 Task: Search one way flight ticket for 1 adult, 1 child, 1 infant in seat in premium economy from Santa Barbara: Santa Barbara Municipal Airport (santa Barbara Airport) to Sheridan: Sheridan County Airport on 8-6-2023. Choice of flights is American. Number of bags: 6 checked bags. Price is upto 110000. Outbound departure time preference is 11:45.
Action: Mouse moved to (233, 308)
Screenshot: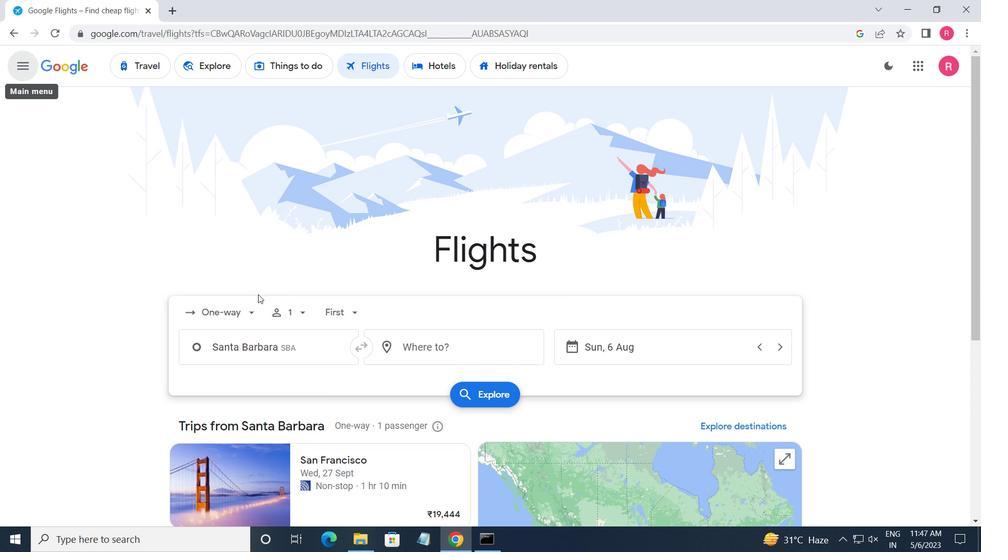 
Action: Mouse pressed left at (233, 308)
Screenshot: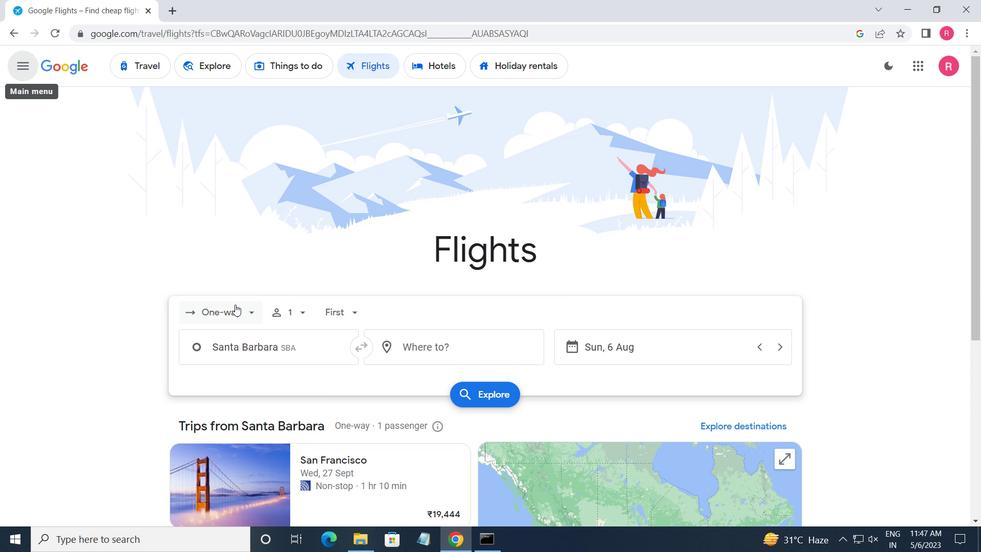 
Action: Mouse moved to (235, 368)
Screenshot: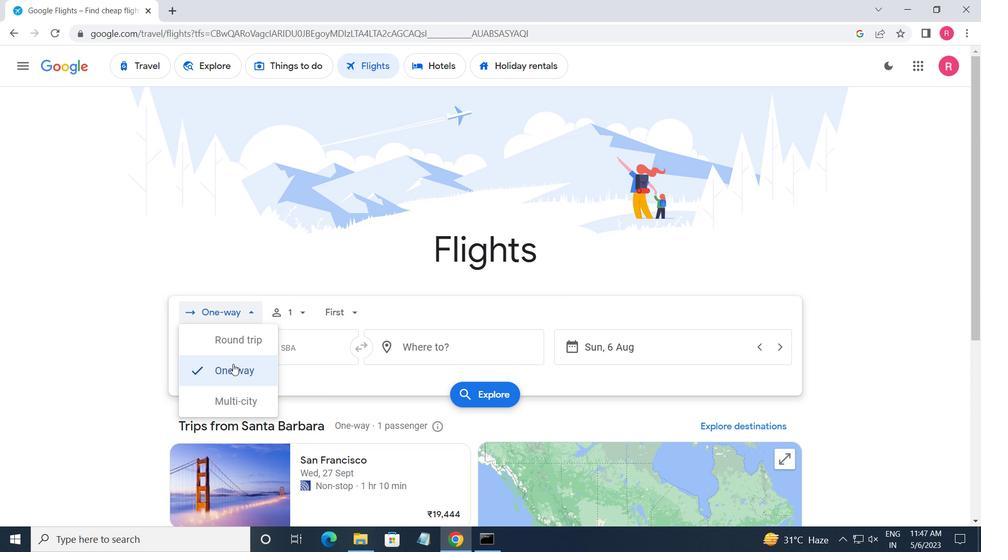 
Action: Mouse pressed left at (235, 368)
Screenshot: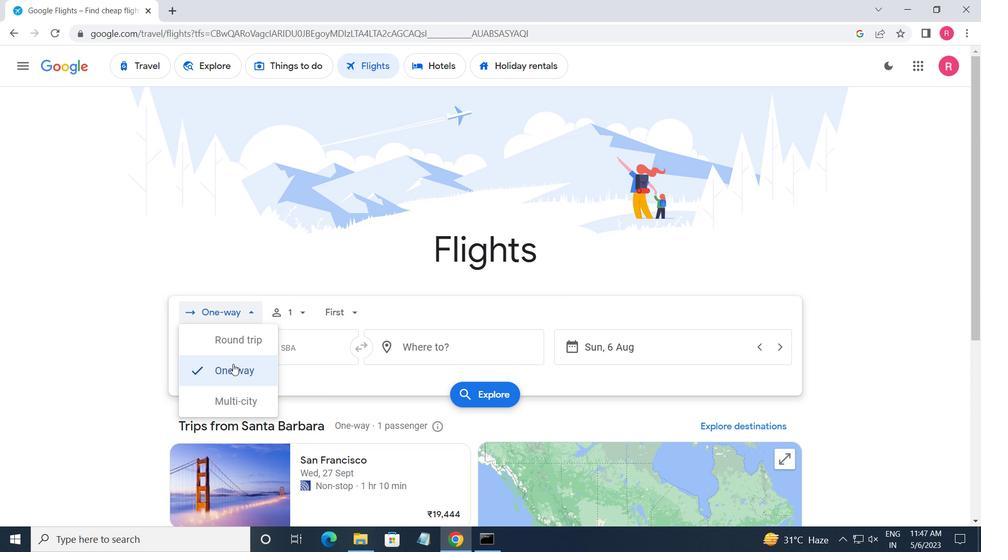 
Action: Mouse moved to (296, 316)
Screenshot: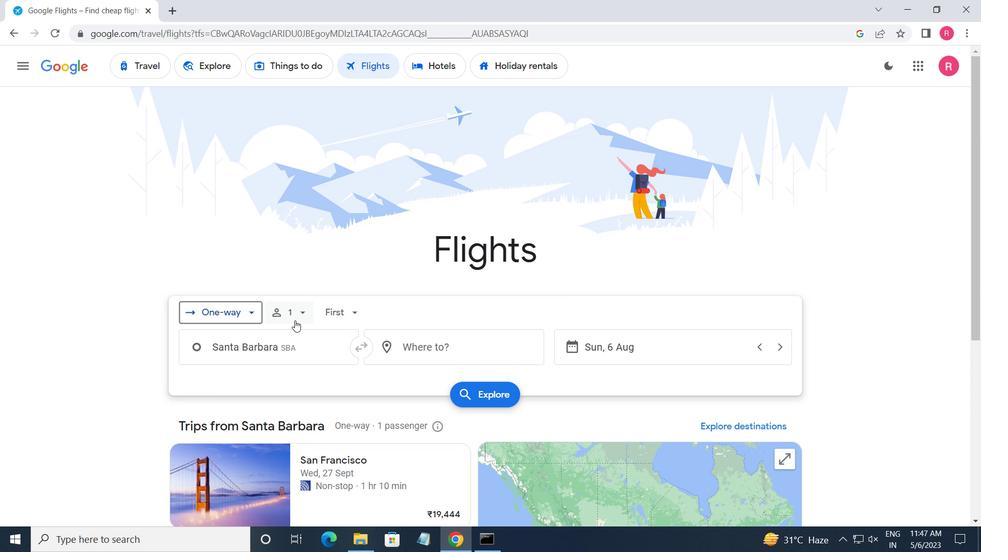 
Action: Mouse pressed left at (296, 316)
Screenshot: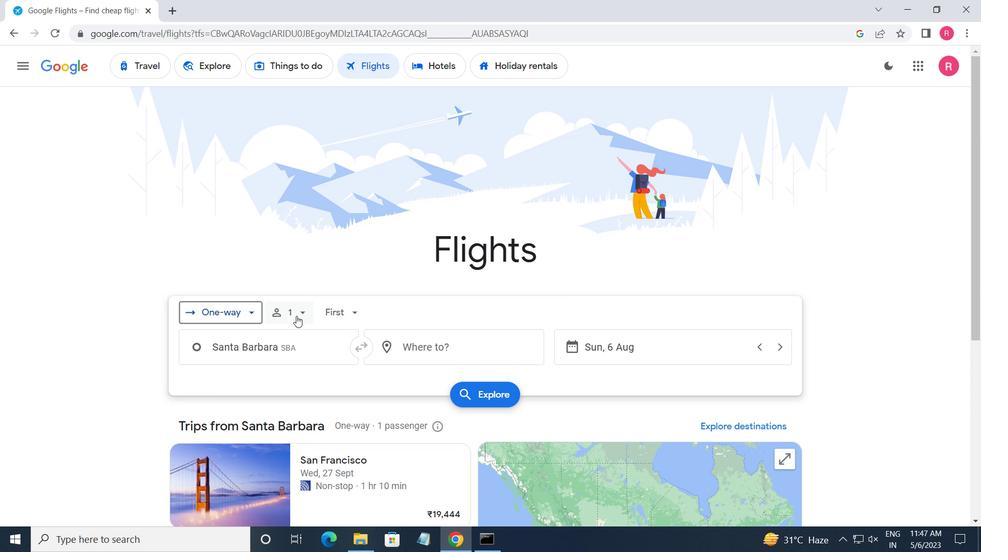 
Action: Mouse moved to (399, 379)
Screenshot: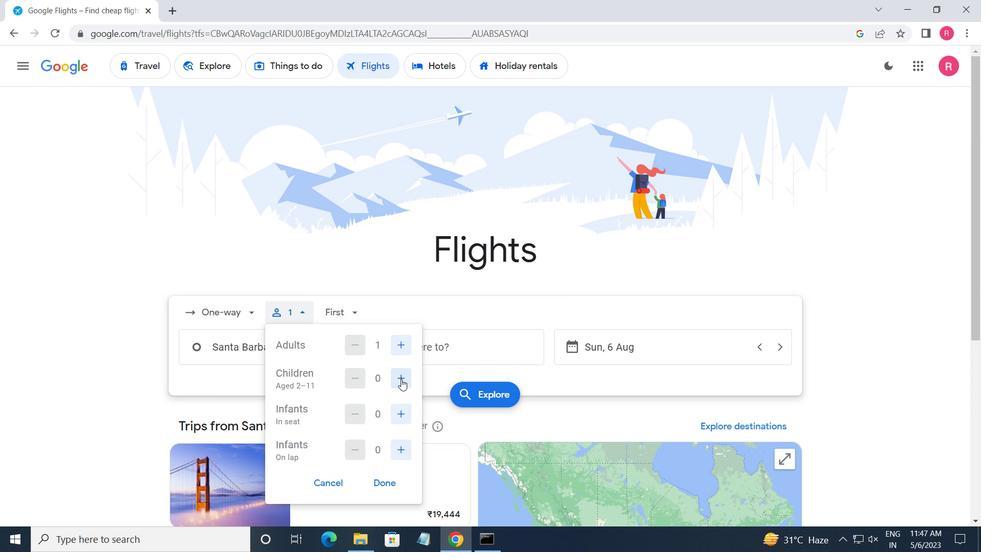 
Action: Mouse pressed left at (399, 379)
Screenshot: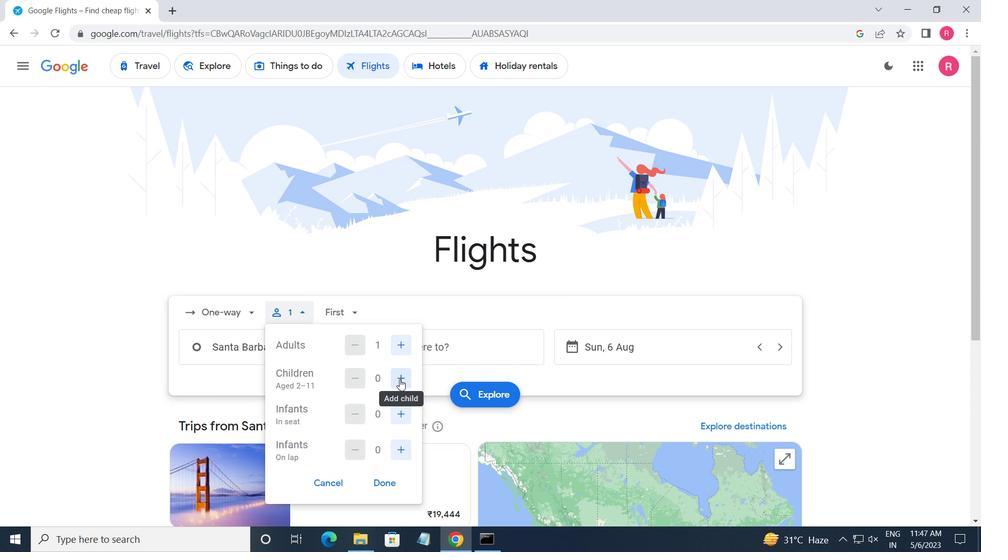 
Action: Mouse moved to (402, 413)
Screenshot: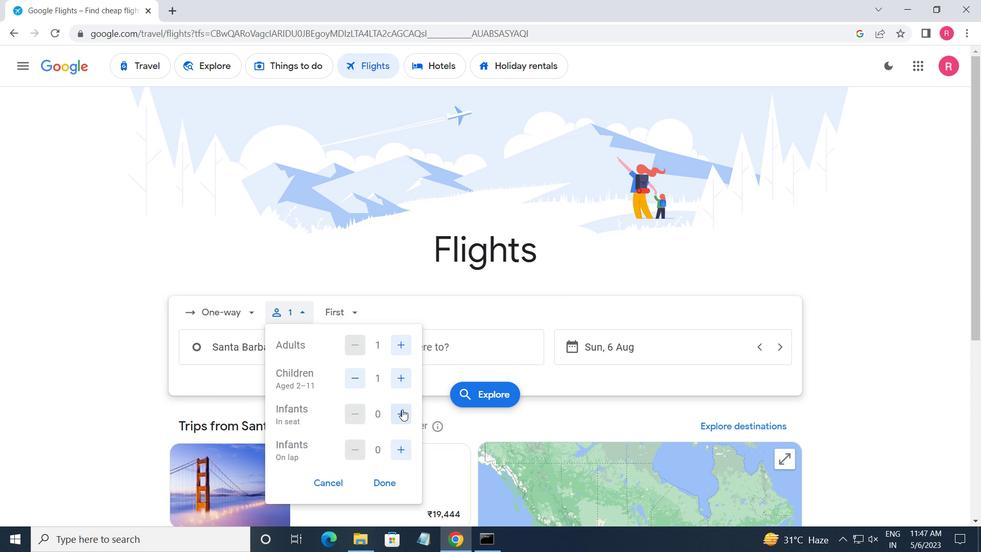 
Action: Mouse pressed left at (402, 413)
Screenshot: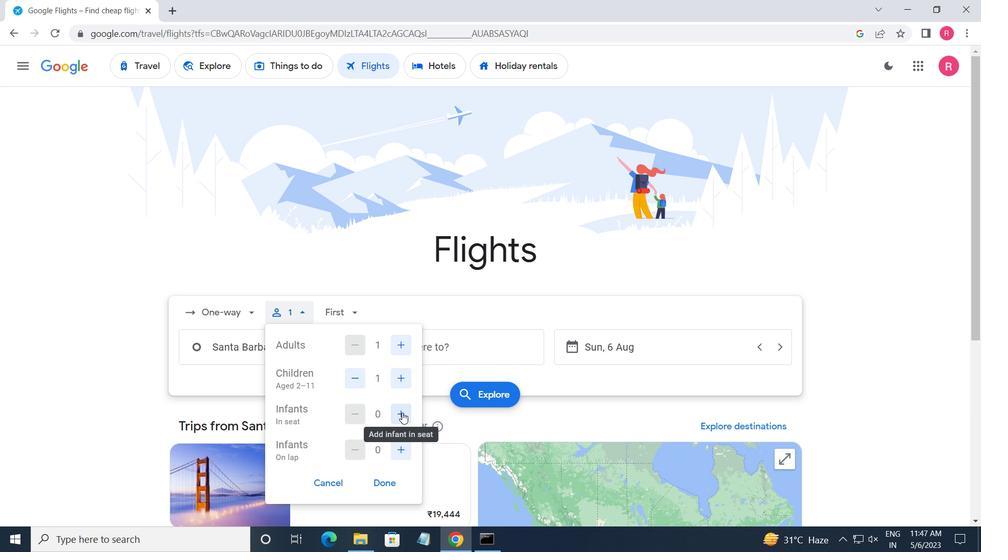 
Action: Mouse moved to (390, 484)
Screenshot: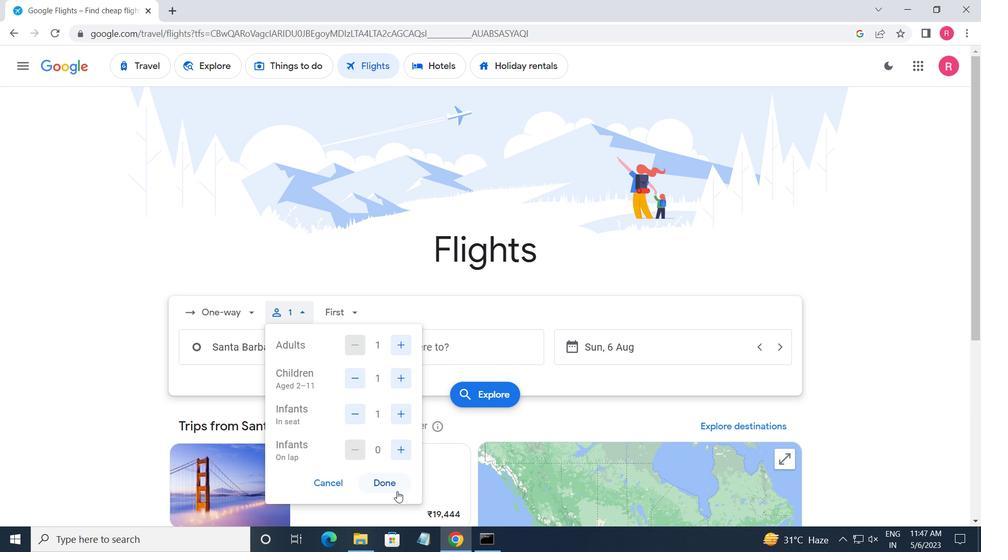 
Action: Mouse pressed left at (390, 484)
Screenshot: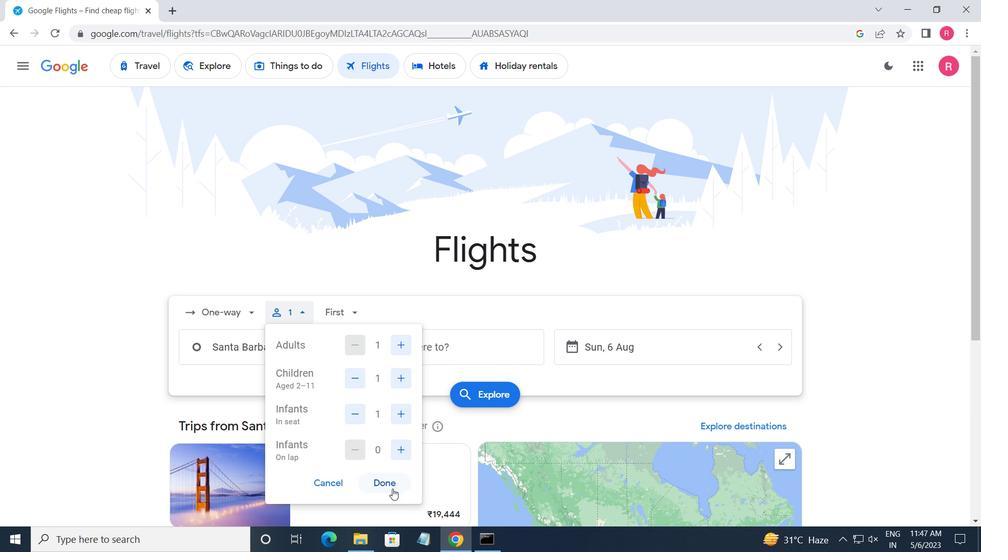 
Action: Mouse moved to (335, 321)
Screenshot: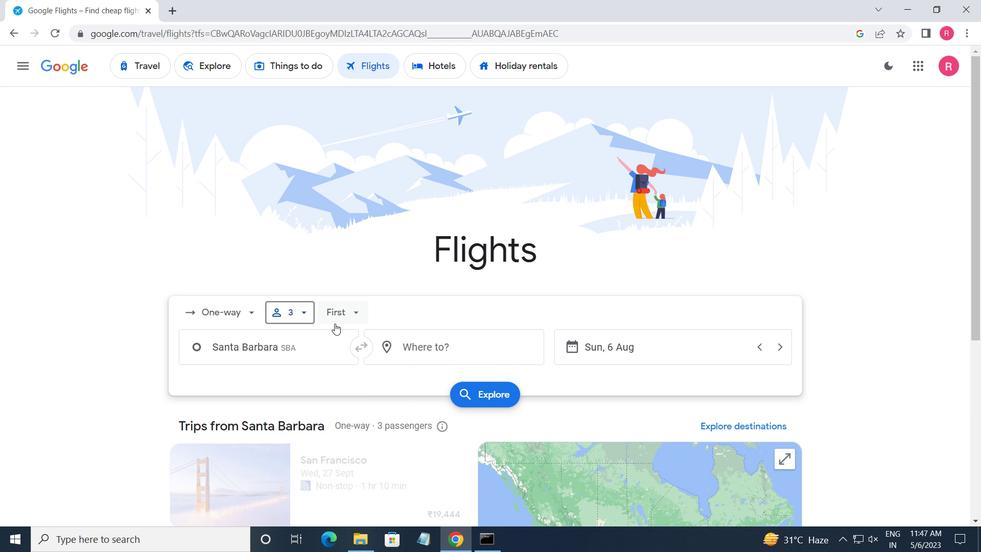 
Action: Mouse pressed left at (335, 321)
Screenshot: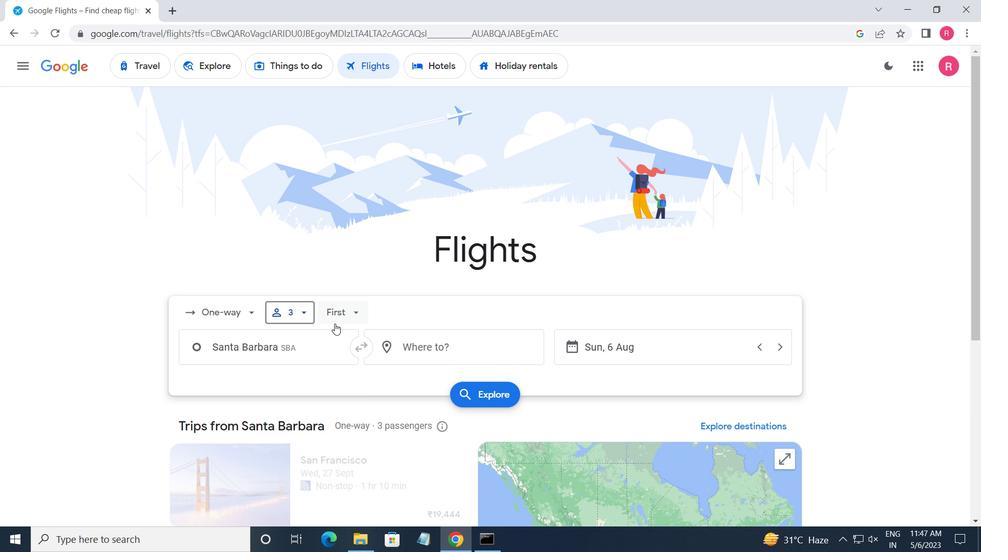 
Action: Mouse moved to (380, 373)
Screenshot: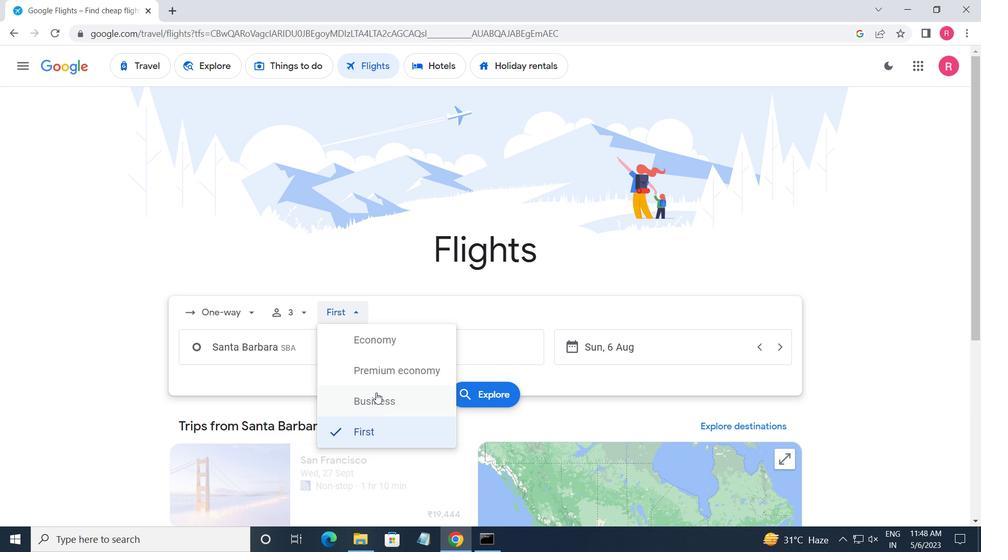 
Action: Mouse pressed left at (380, 373)
Screenshot: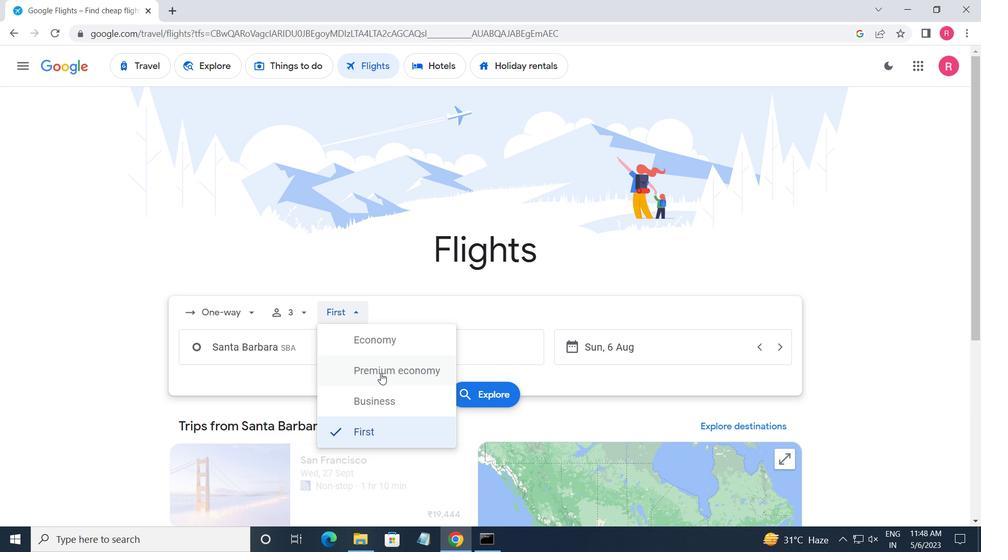 
Action: Mouse moved to (304, 348)
Screenshot: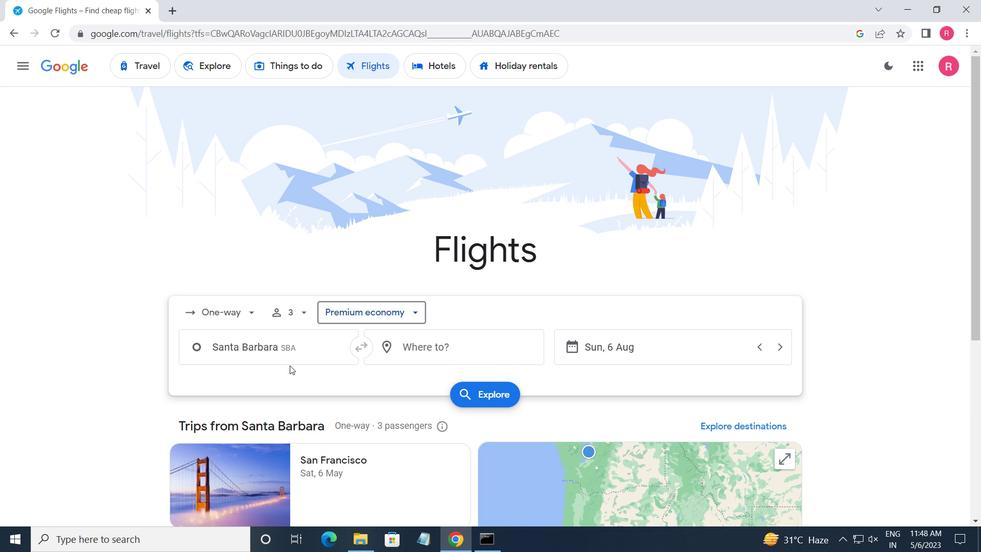 
Action: Mouse pressed left at (304, 348)
Screenshot: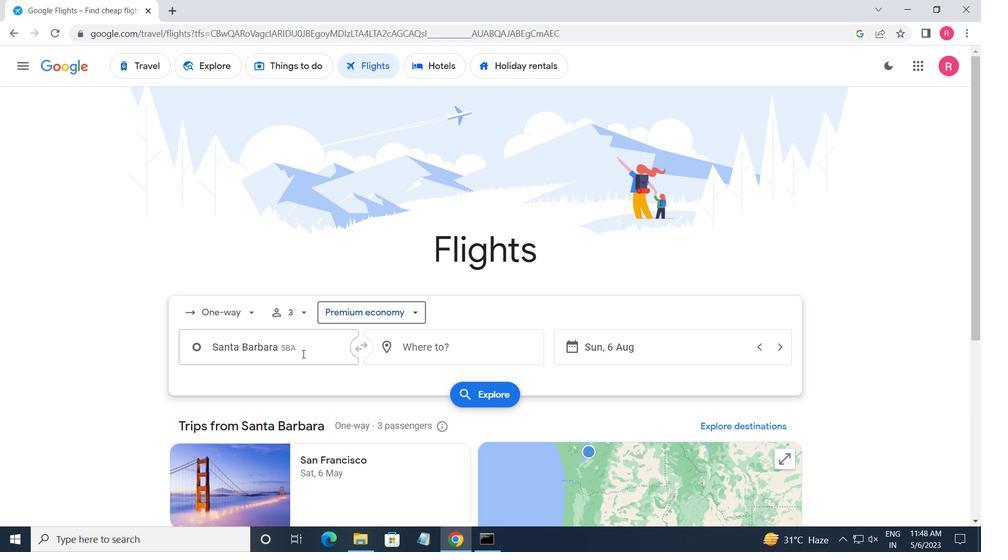 
Action: Key pressed <Key.shift>S<Key.backspace><Key.shift><Key.shift><Key.shift>SANTA
Screenshot: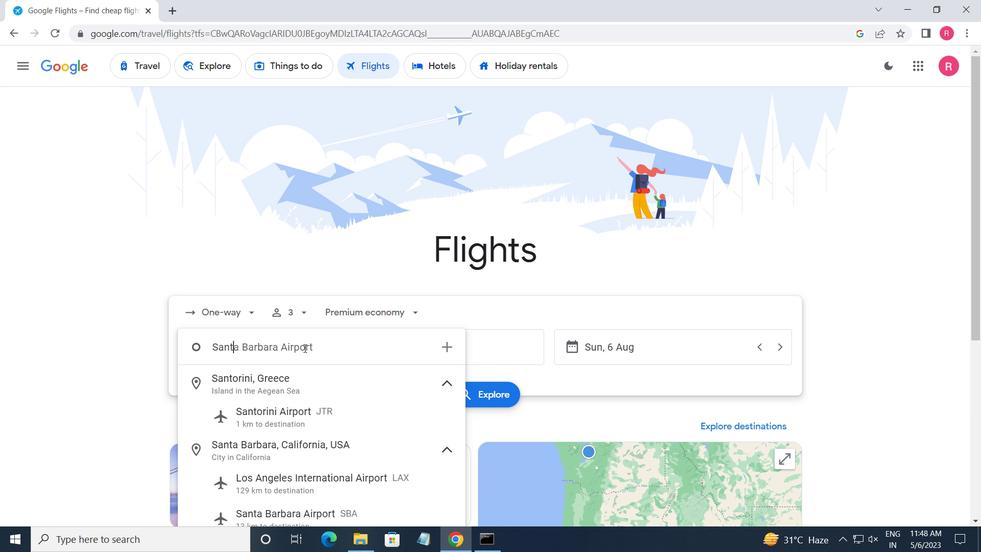 
Action: Mouse moved to (353, 446)
Screenshot: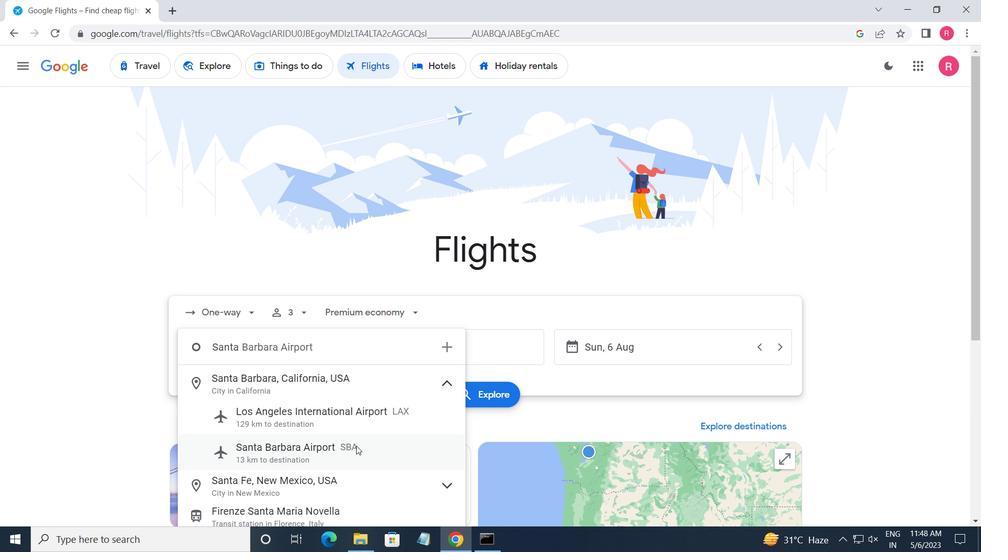 
Action: Mouse pressed left at (353, 446)
Screenshot: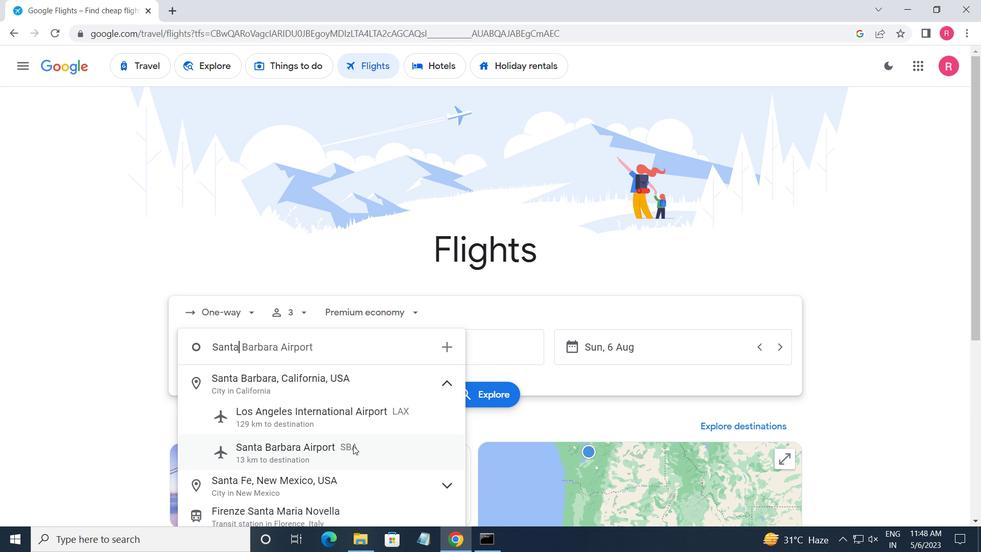
Action: Mouse moved to (442, 346)
Screenshot: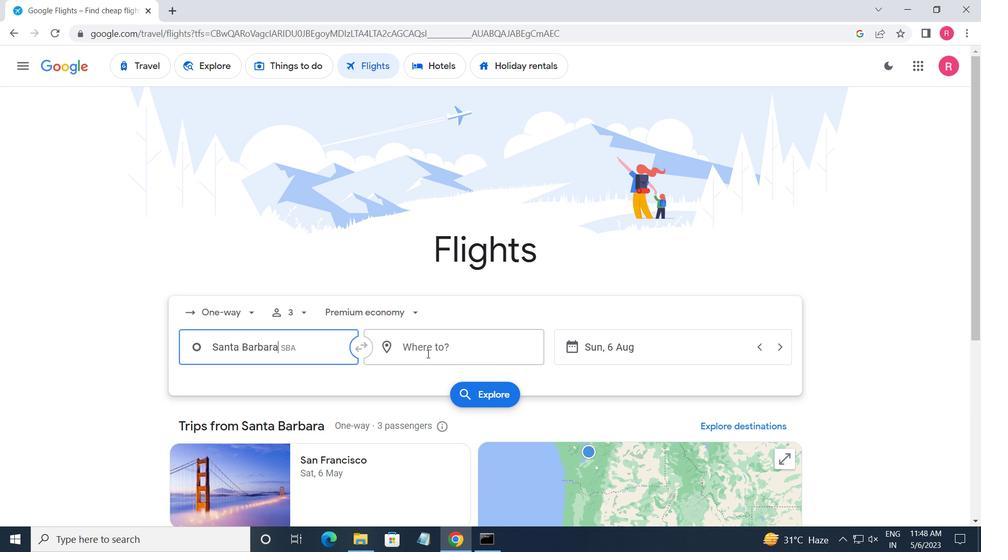 
Action: Mouse pressed left at (442, 346)
Screenshot: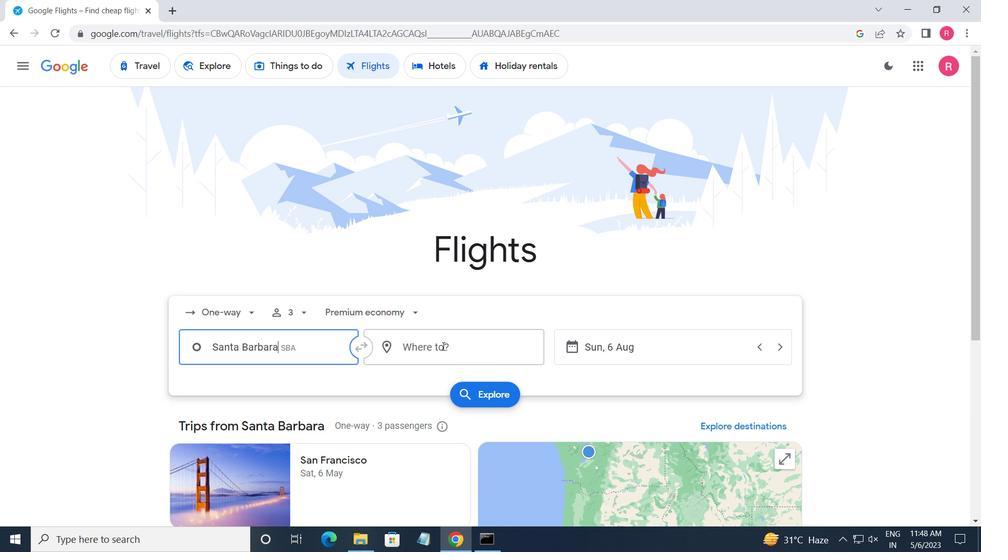 
Action: Key pressed <Key.shift>SHERIDAN
Screenshot: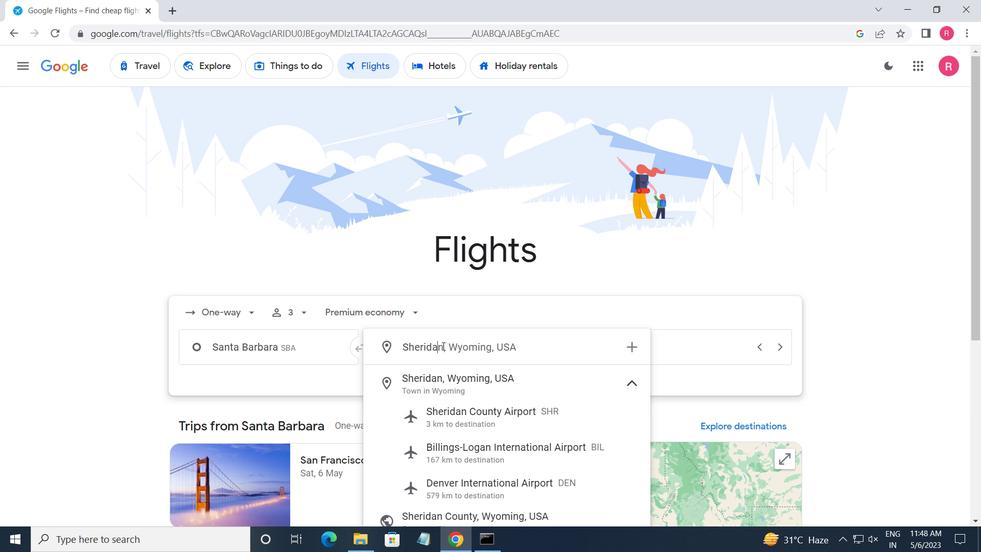 
Action: Mouse moved to (480, 411)
Screenshot: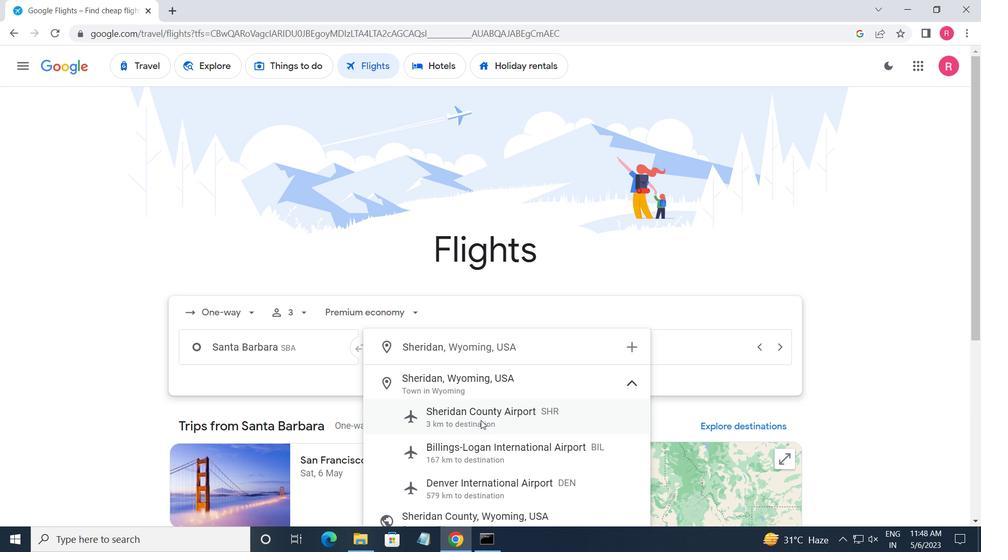 
Action: Mouse pressed left at (480, 411)
Screenshot: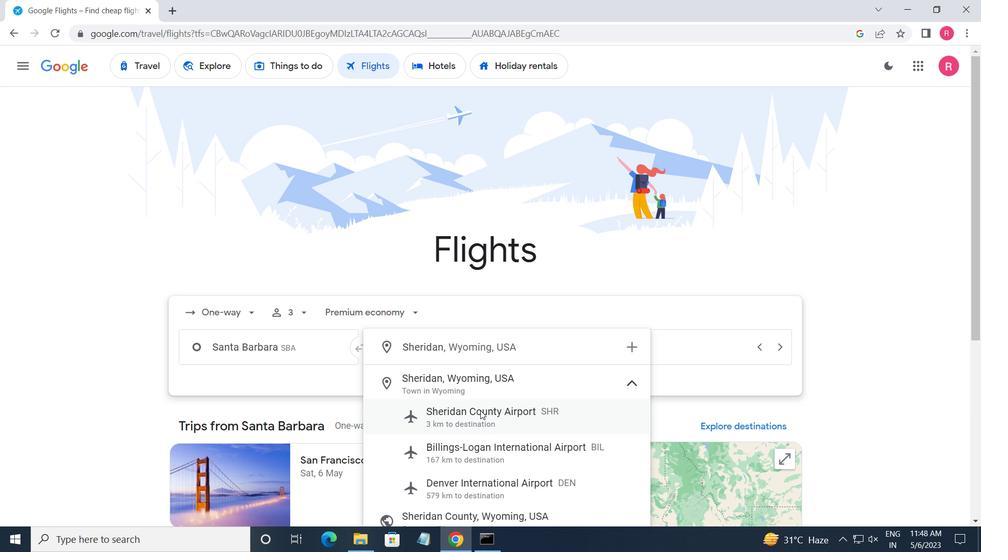 
Action: Mouse moved to (643, 338)
Screenshot: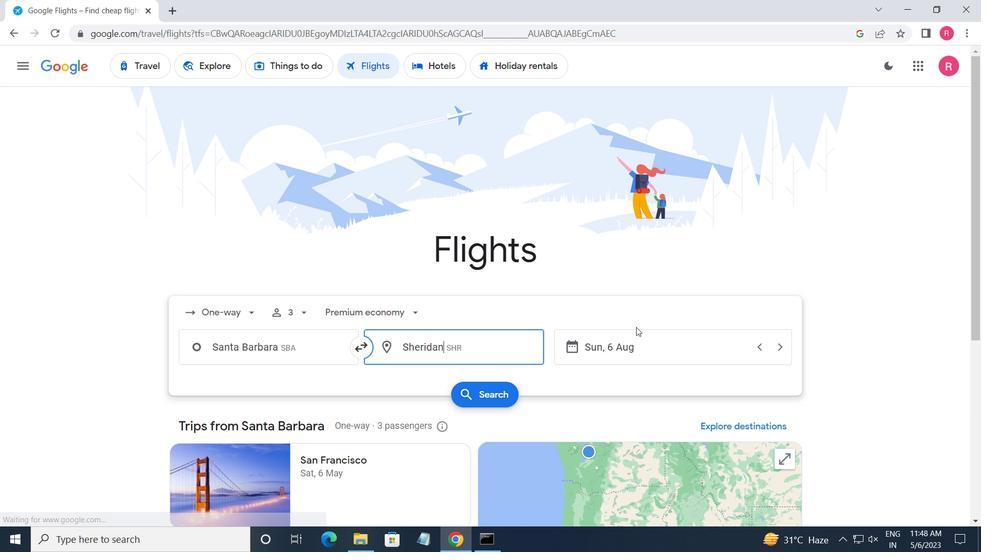
Action: Mouse pressed left at (643, 338)
Screenshot: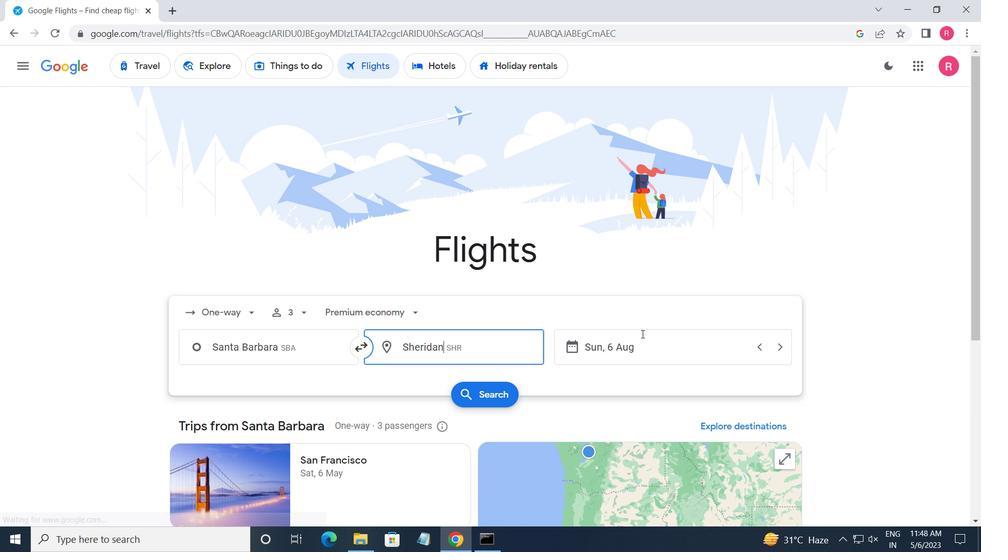 
Action: Mouse moved to (341, 332)
Screenshot: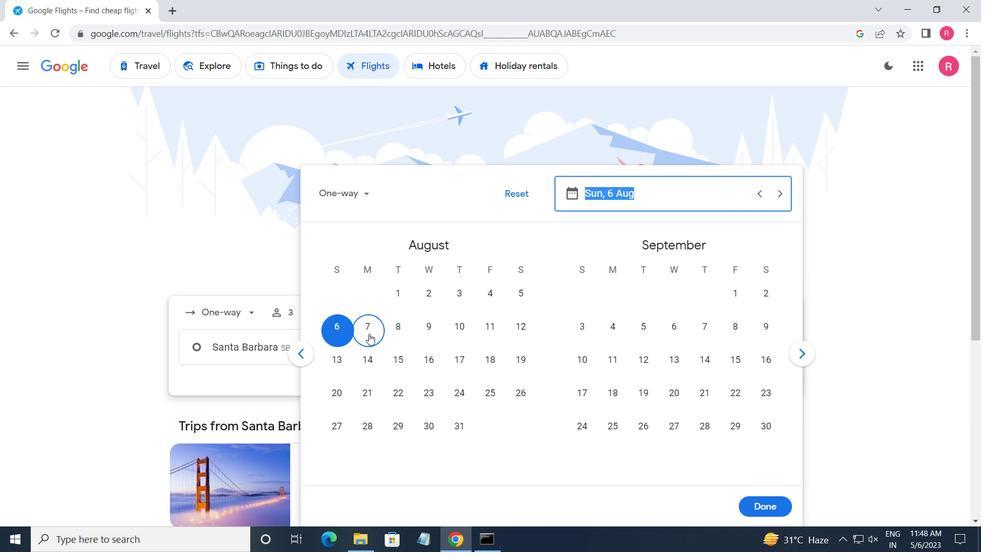 
Action: Mouse pressed left at (341, 332)
Screenshot: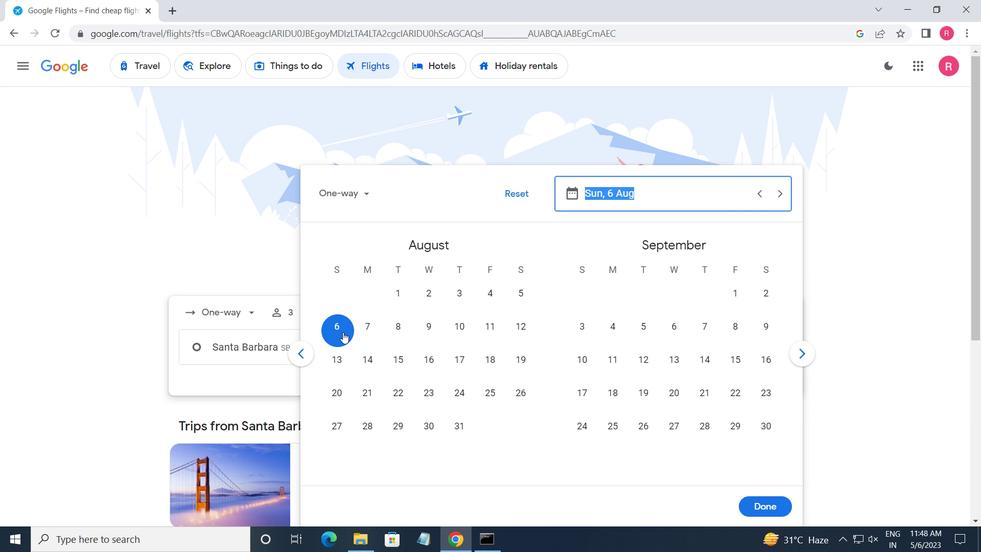 
Action: Mouse moved to (783, 513)
Screenshot: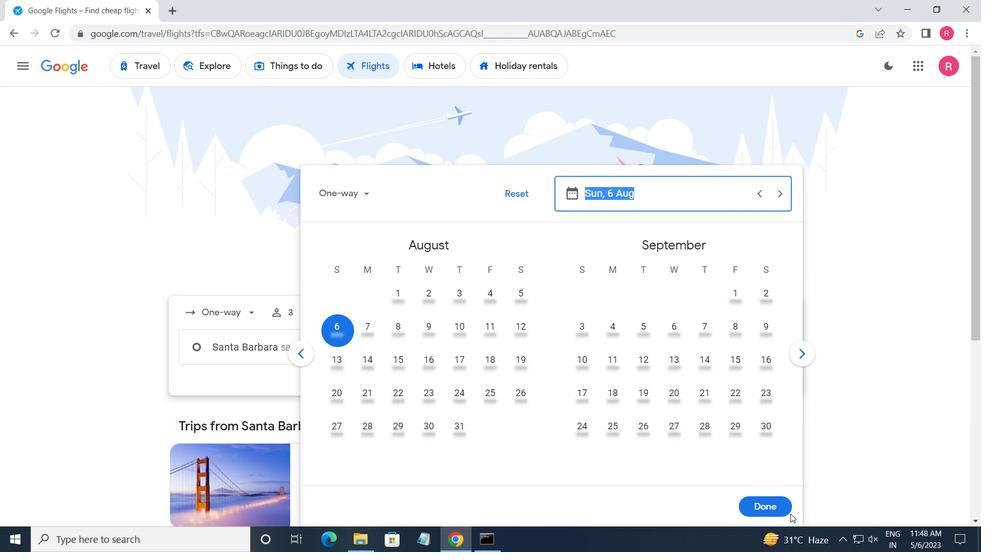 
Action: Mouse pressed left at (783, 513)
Screenshot: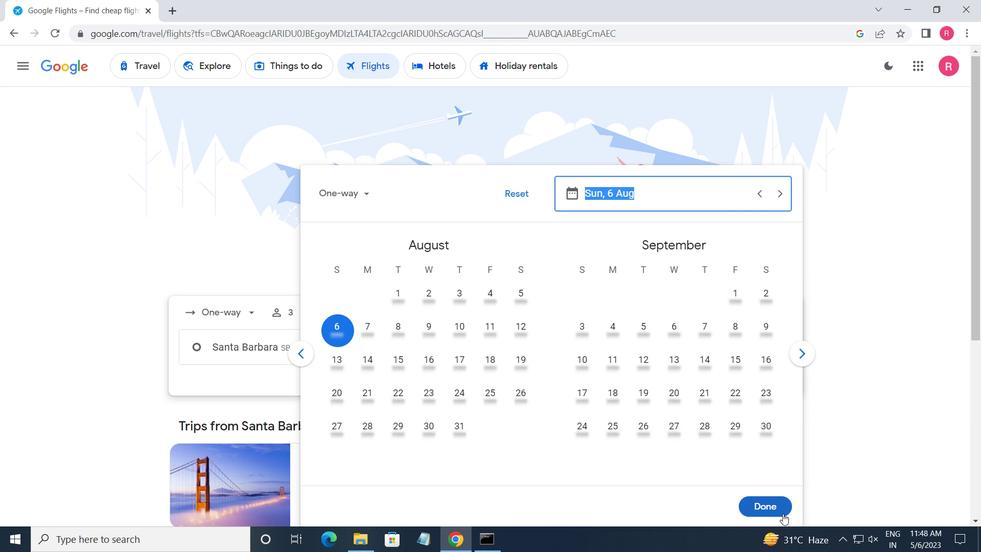 
Action: Mouse moved to (487, 393)
Screenshot: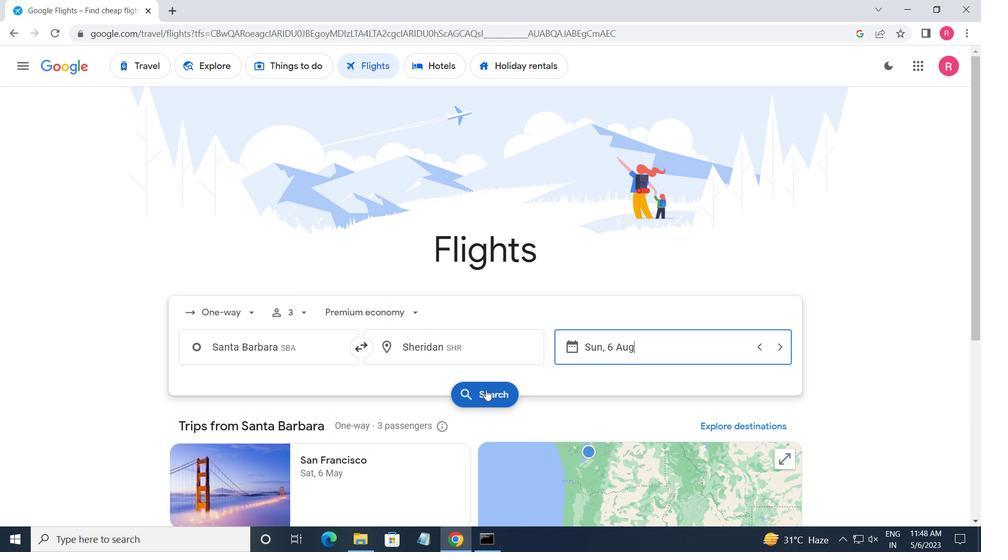 
Action: Mouse pressed left at (487, 393)
Screenshot: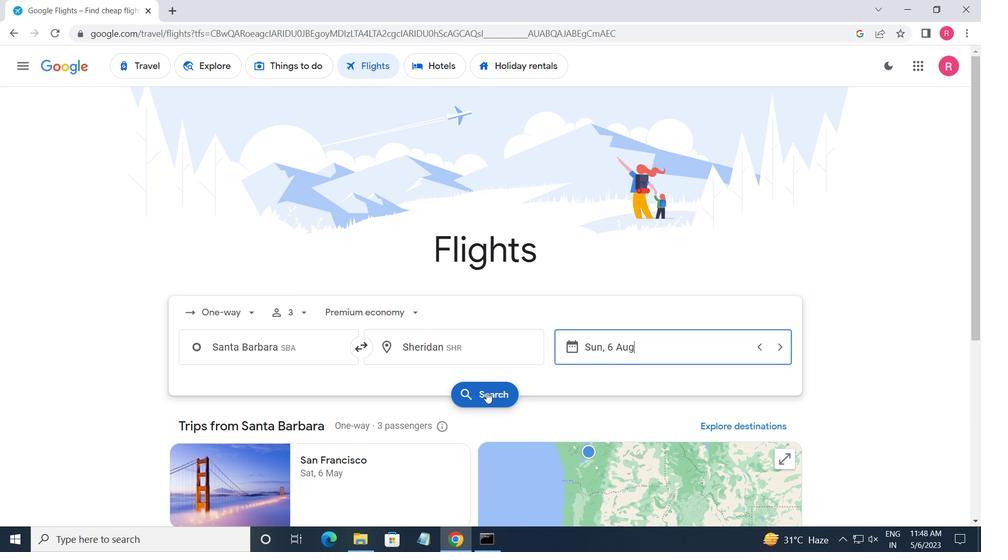 
Action: Mouse moved to (196, 184)
Screenshot: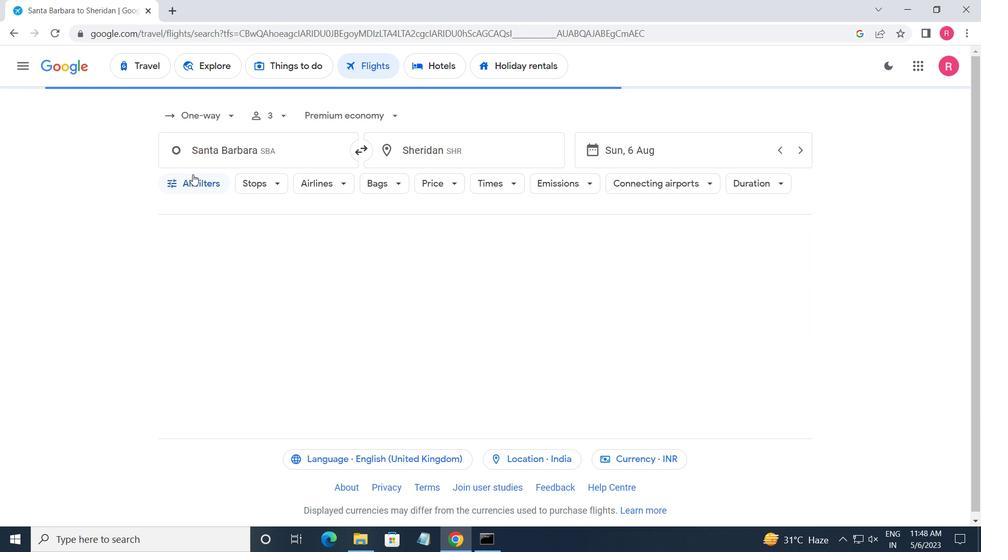 
Action: Mouse pressed left at (196, 184)
Screenshot: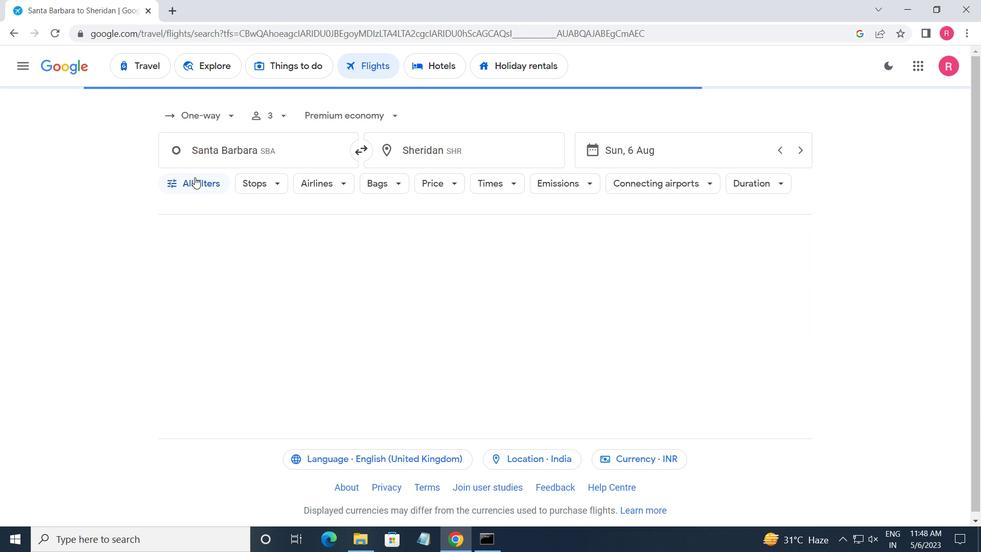 
Action: Mouse moved to (270, 317)
Screenshot: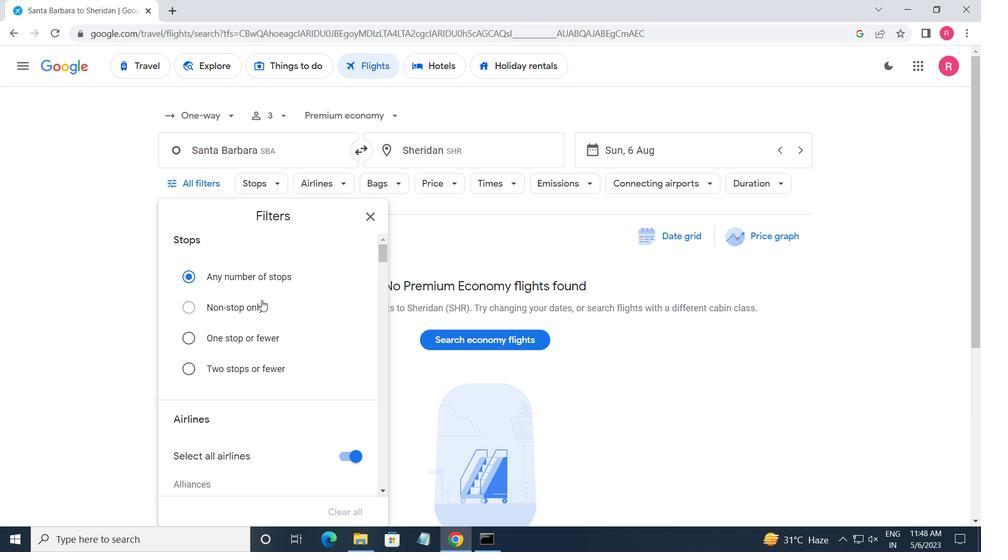 
Action: Mouse scrolled (270, 316) with delta (0, 0)
Screenshot: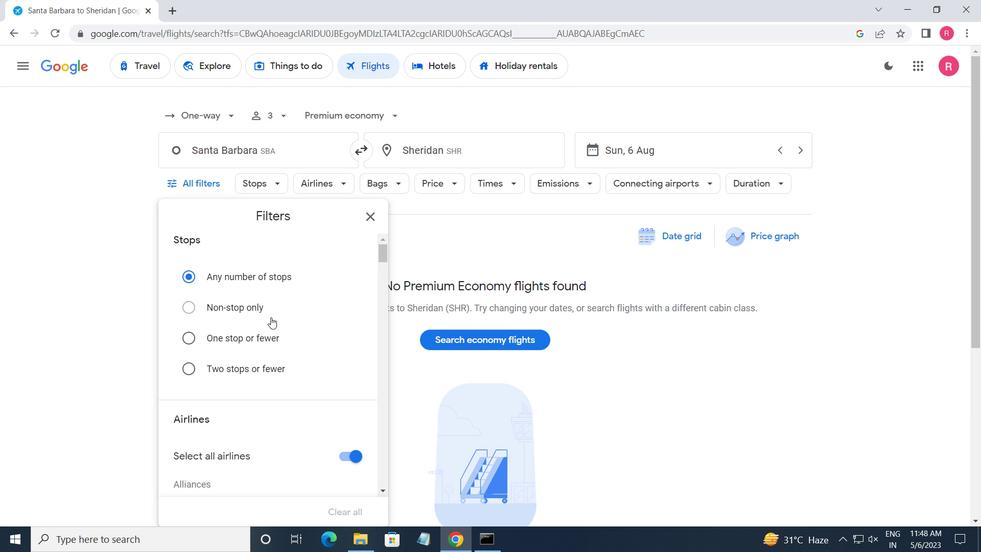 
Action: Mouse moved to (272, 317)
Screenshot: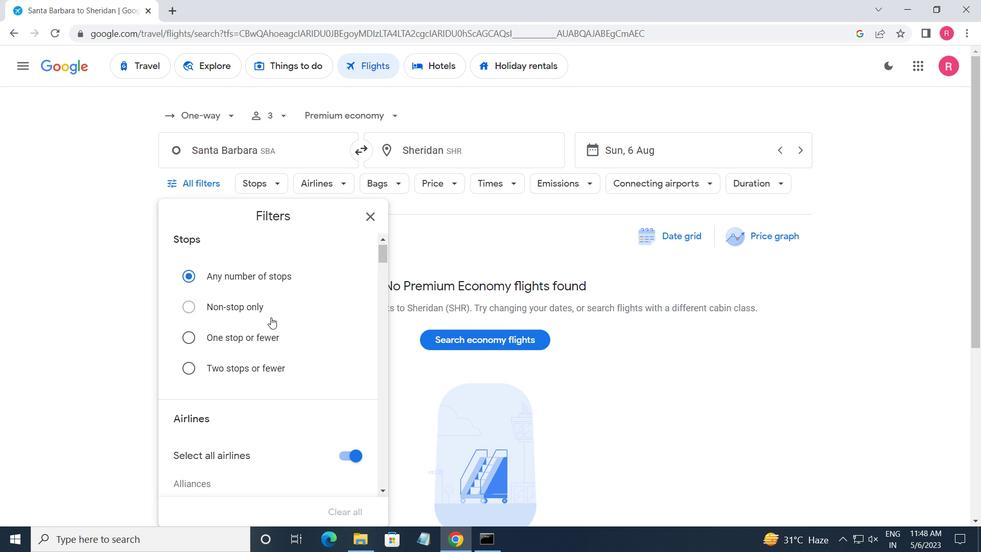 
Action: Mouse scrolled (272, 316) with delta (0, 0)
Screenshot: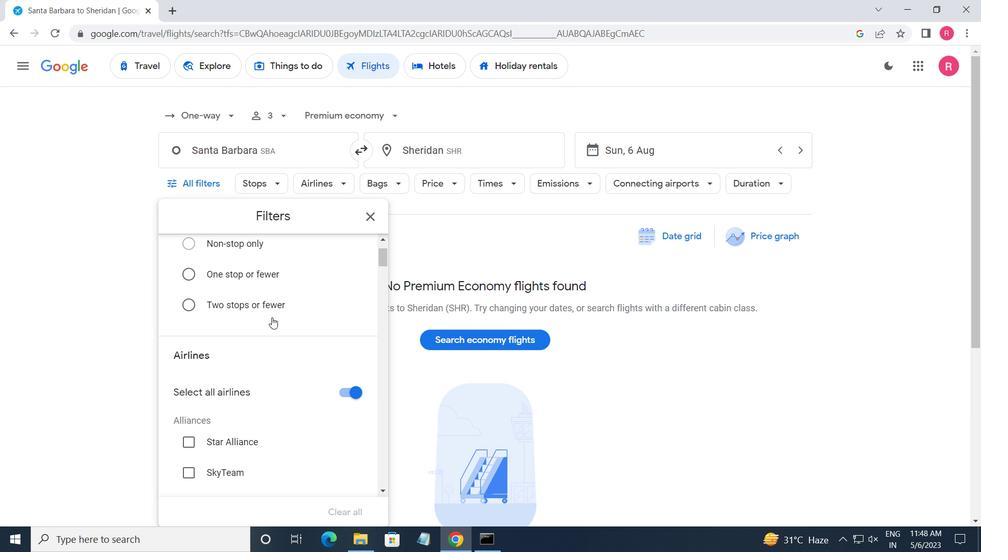 
Action: Mouse moved to (276, 333)
Screenshot: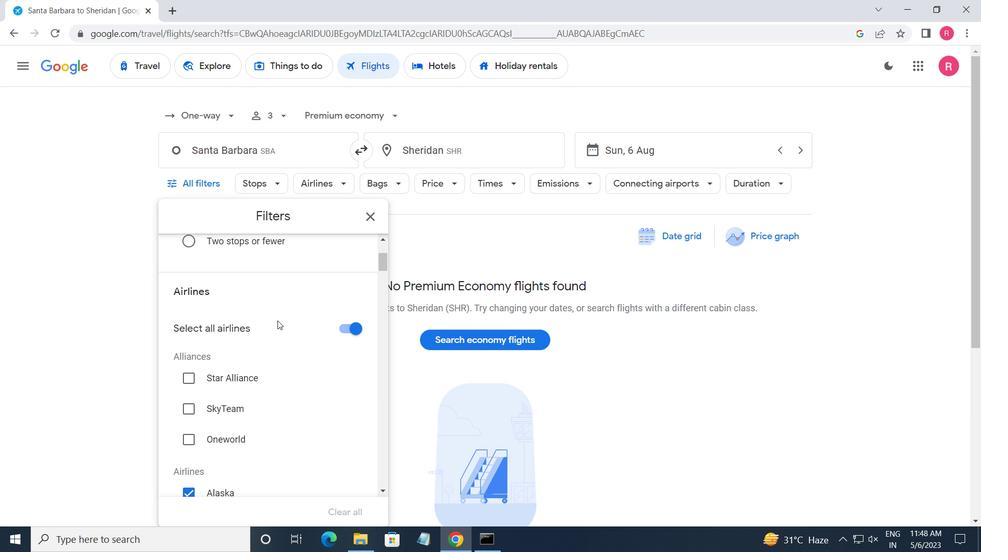
Action: Mouse scrolled (276, 333) with delta (0, 0)
Screenshot: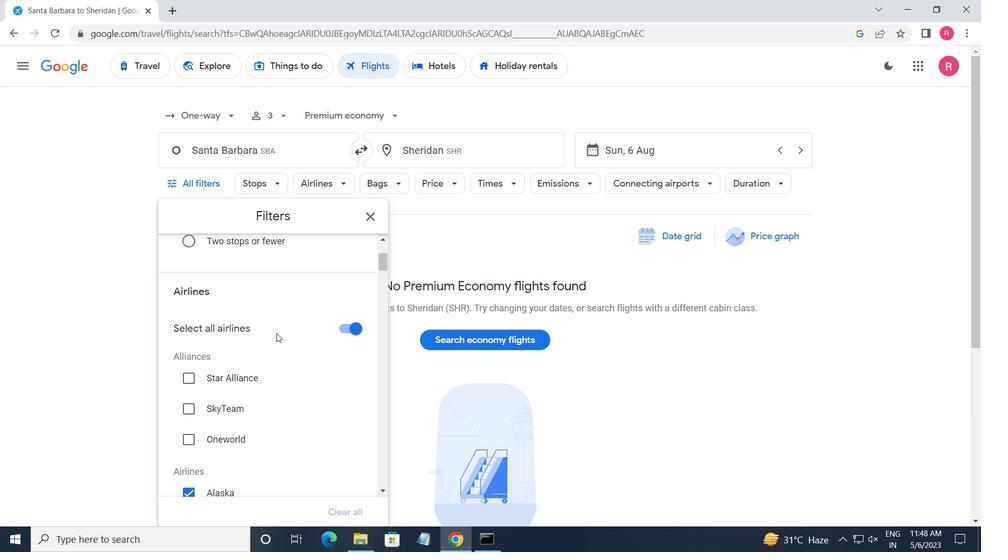 
Action: Mouse moved to (276, 334)
Screenshot: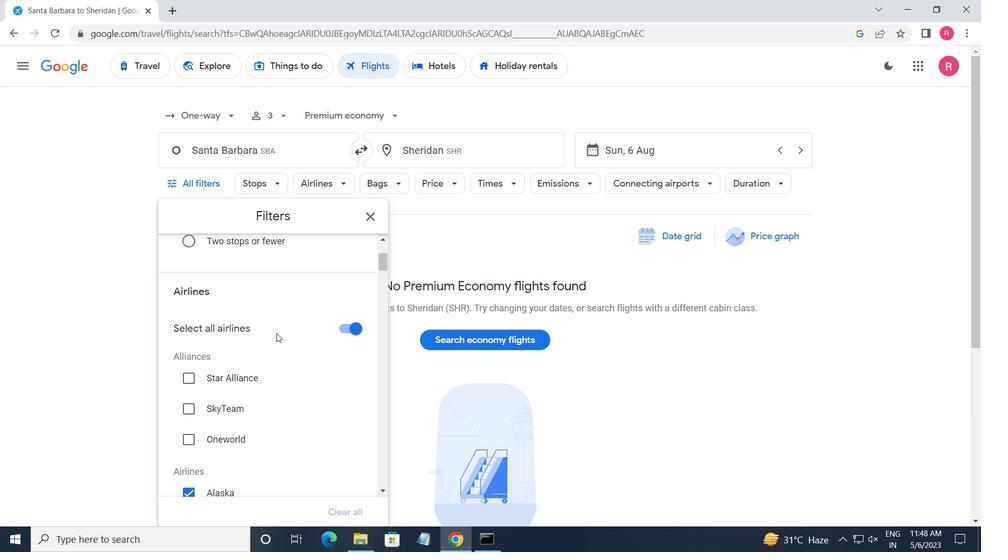 
Action: Mouse scrolled (276, 334) with delta (0, 0)
Screenshot: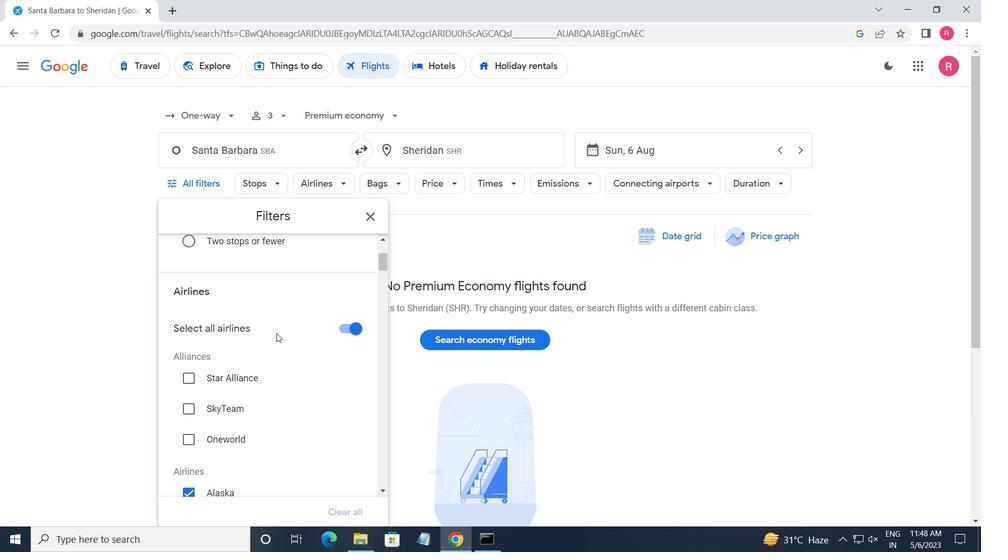 
Action: Mouse moved to (342, 391)
Screenshot: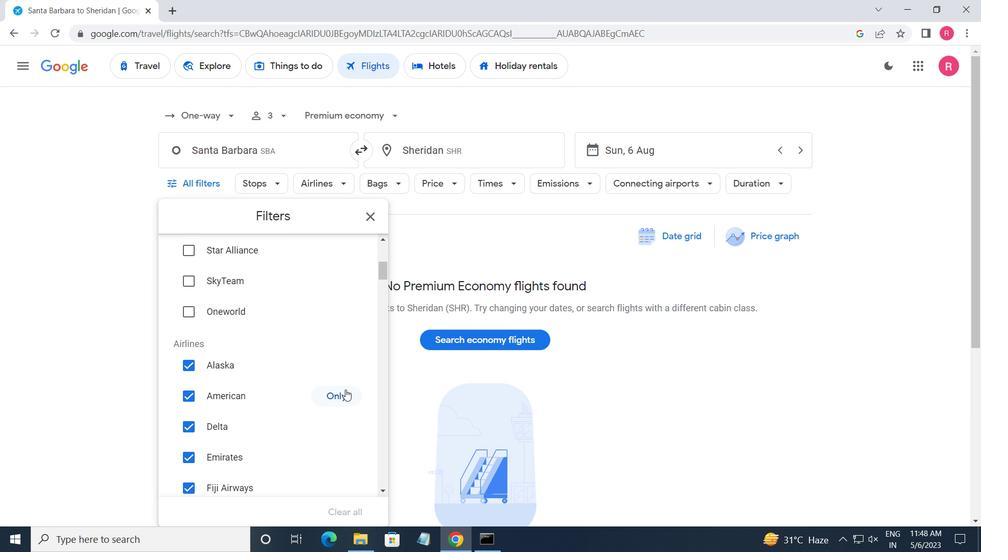 
Action: Mouse pressed left at (342, 391)
Screenshot: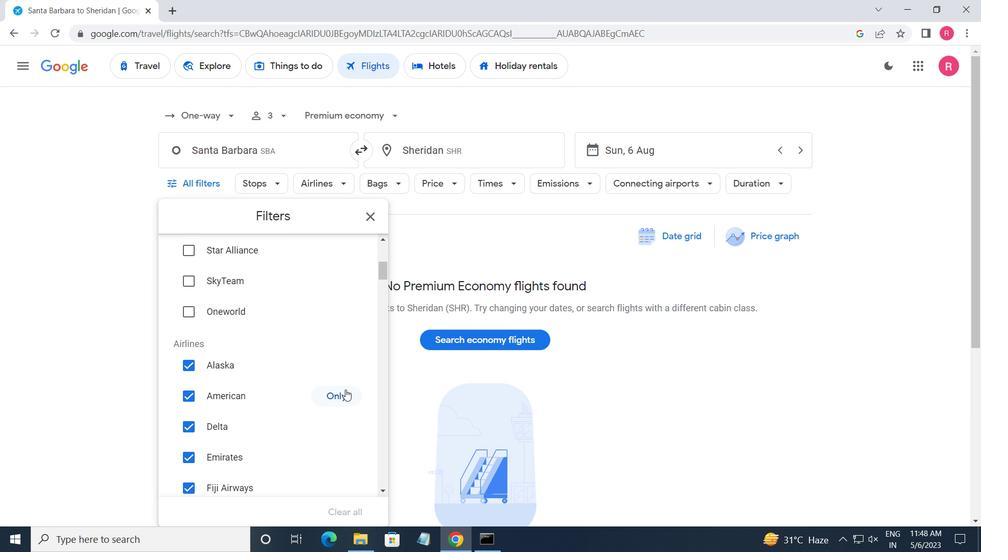 
Action: Mouse moved to (305, 350)
Screenshot: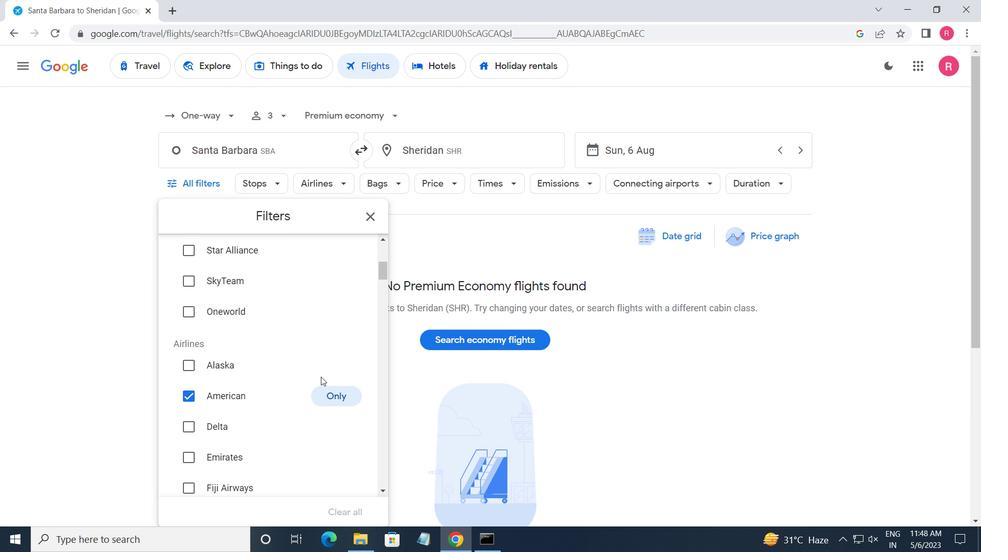 
Action: Mouse scrolled (305, 349) with delta (0, 0)
Screenshot: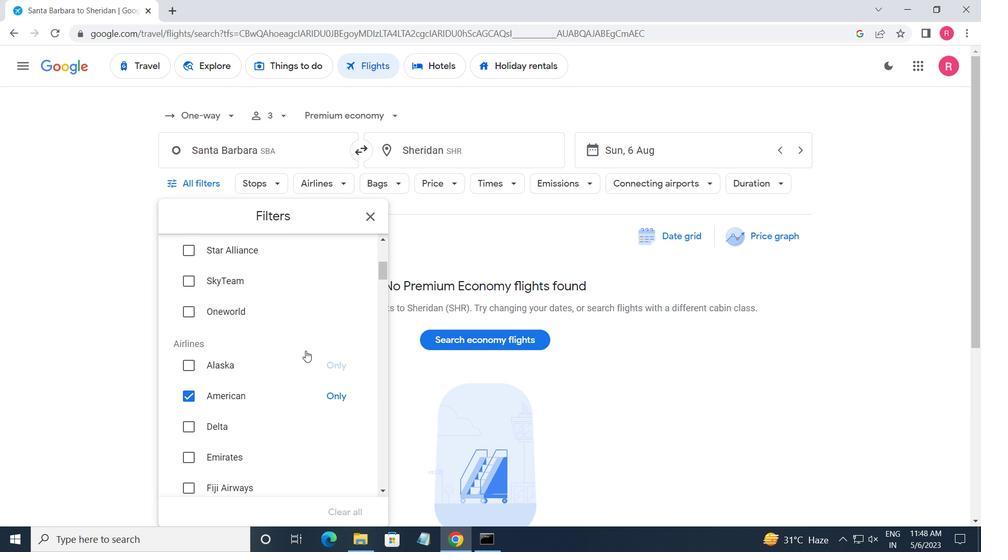 
Action: Mouse moved to (305, 352)
Screenshot: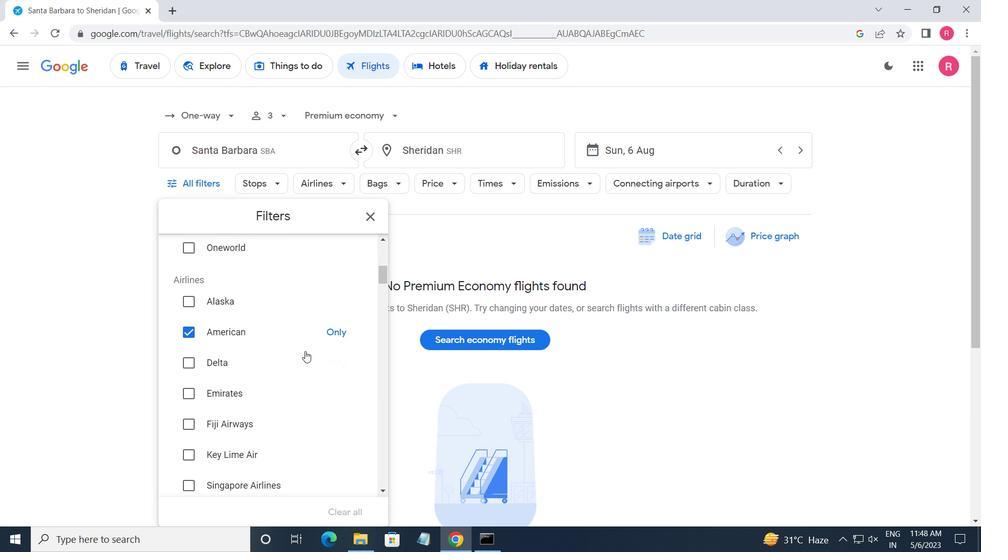 
Action: Mouse scrolled (305, 351) with delta (0, 0)
Screenshot: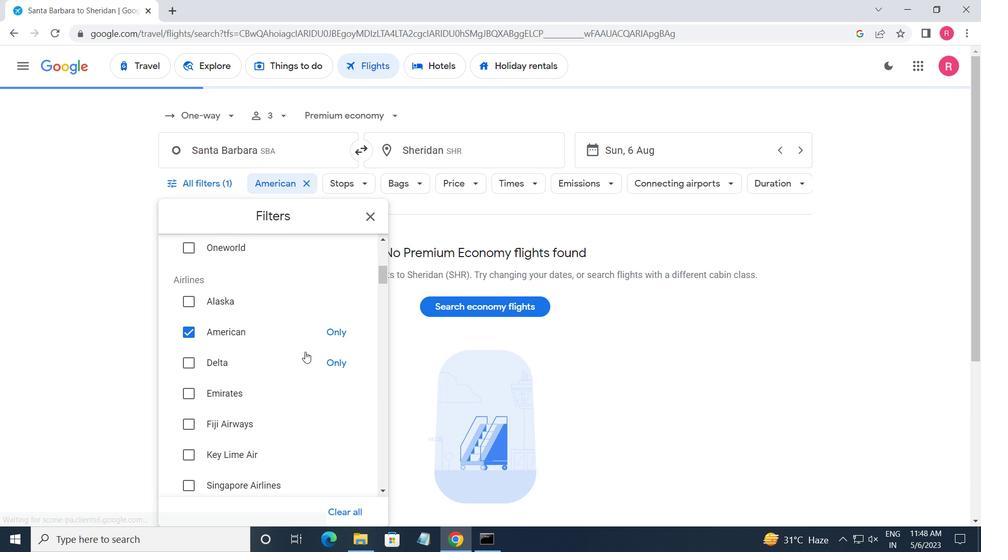 
Action: Mouse moved to (297, 371)
Screenshot: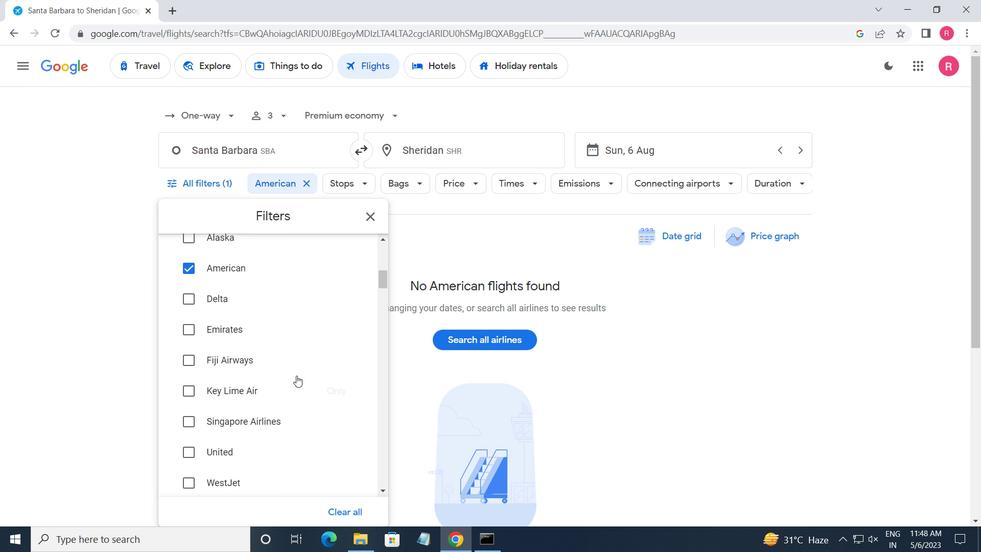 
Action: Mouse scrolled (297, 370) with delta (0, 0)
Screenshot: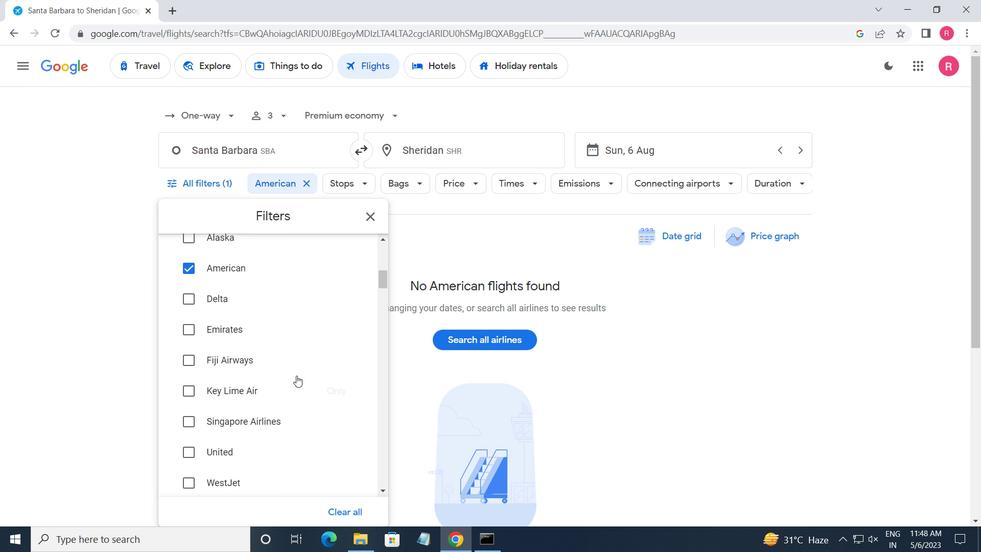 
Action: Mouse scrolled (297, 370) with delta (0, 0)
Screenshot: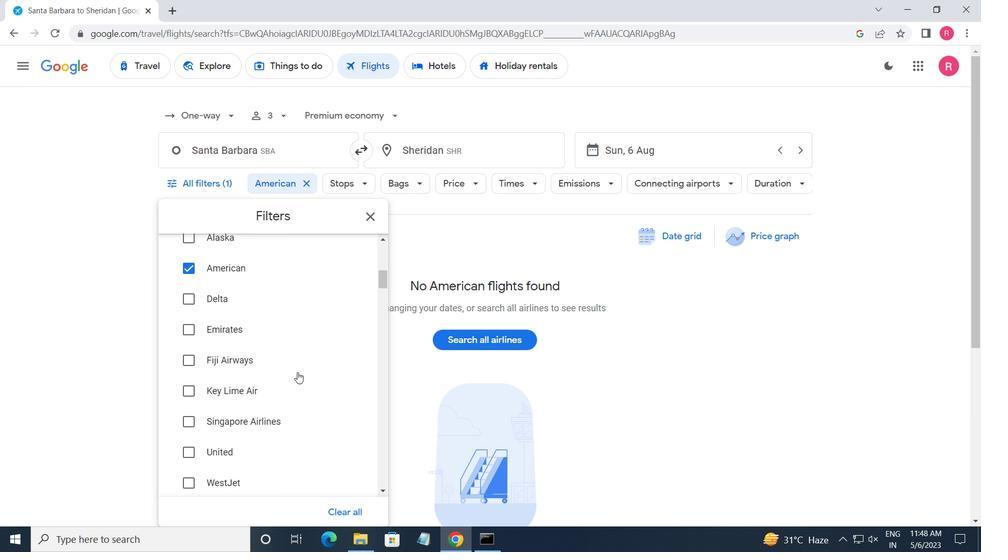 
Action: Mouse moved to (301, 369)
Screenshot: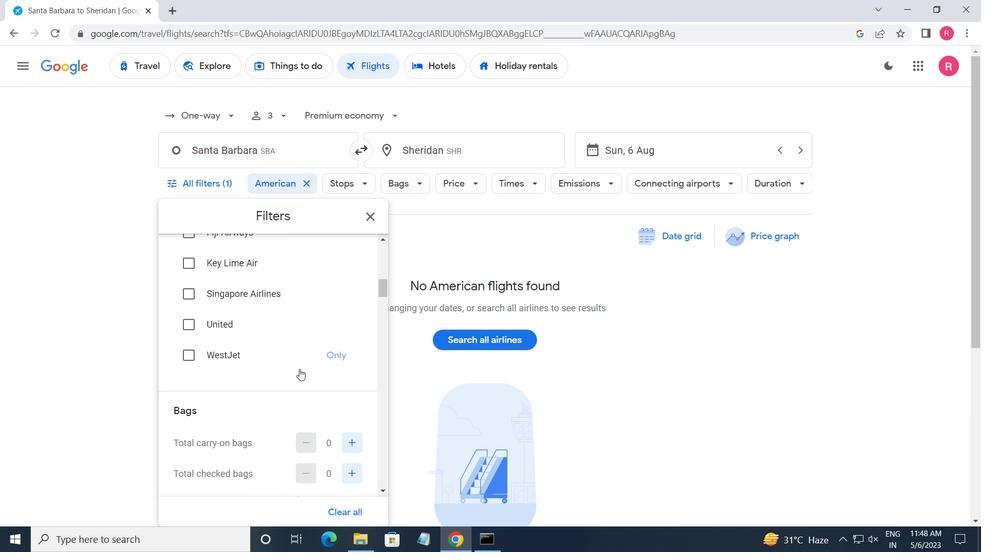 
Action: Mouse scrolled (301, 368) with delta (0, 0)
Screenshot: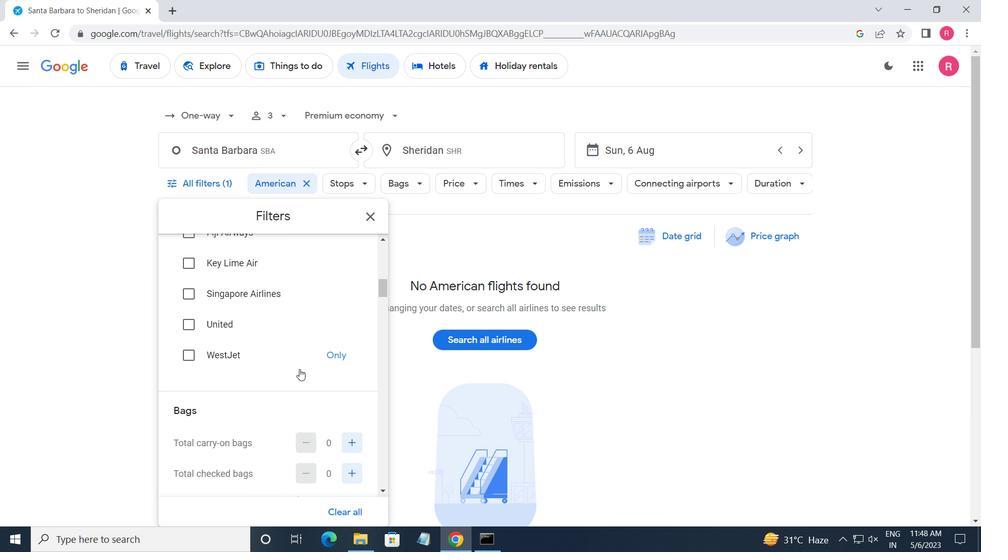 
Action: Mouse moved to (346, 412)
Screenshot: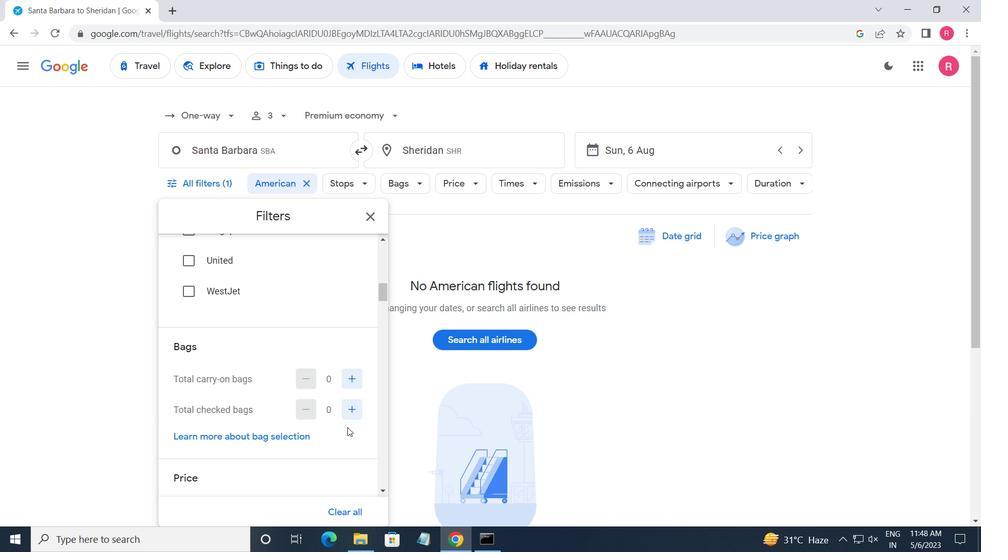 
Action: Mouse pressed left at (346, 412)
Screenshot: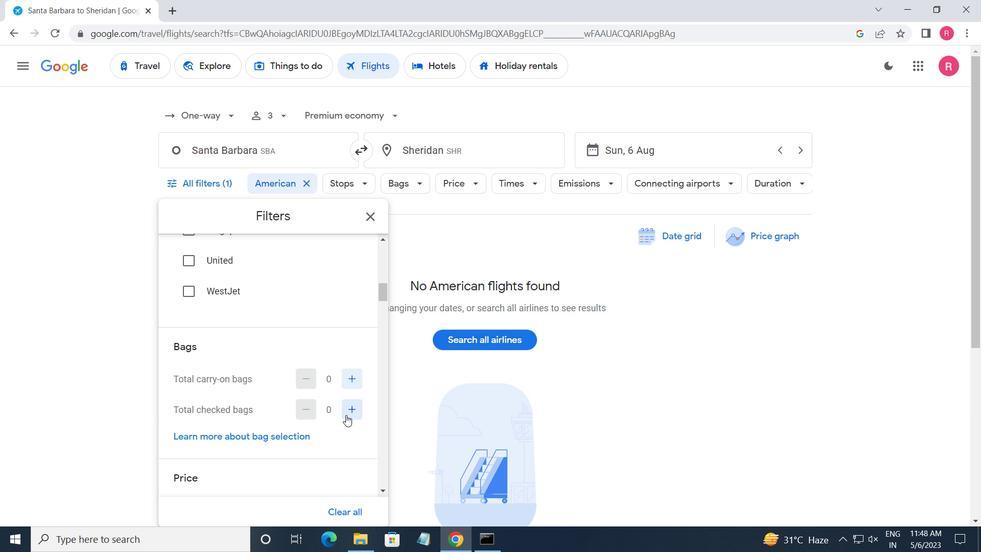 
Action: Mouse moved to (346, 412)
Screenshot: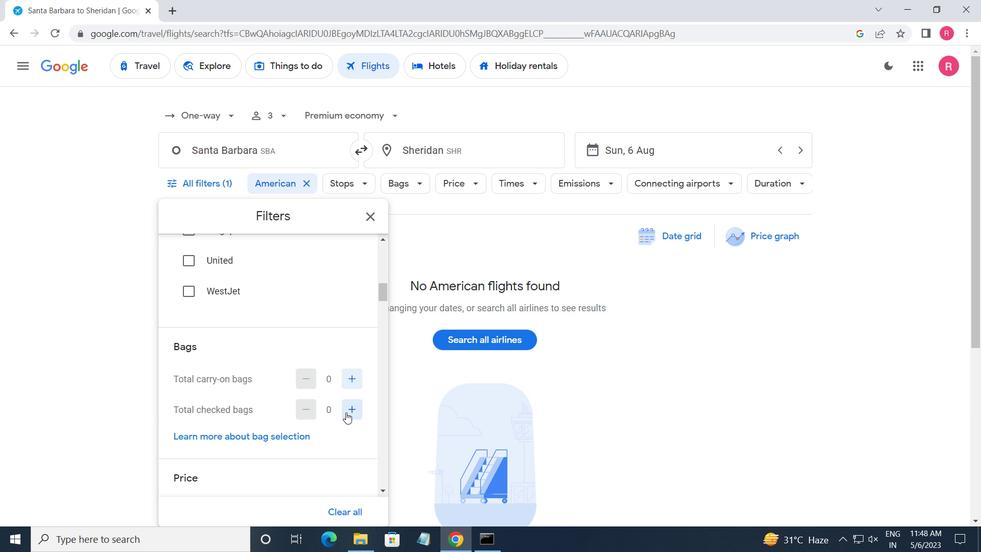 
Action: Mouse pressed left at (346, 412)
Screenshot: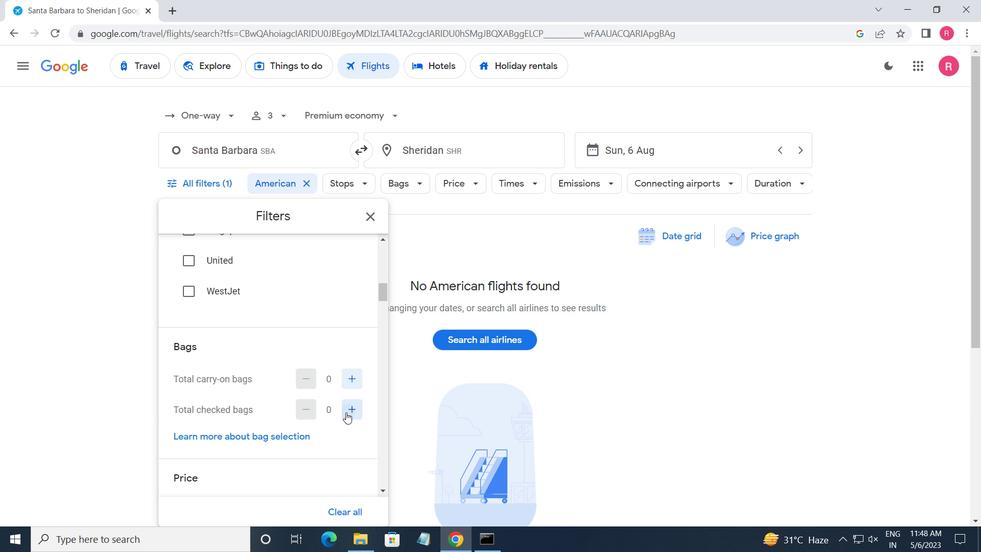 
Action: Mouse pressed left at (346, 412)
Screenshot: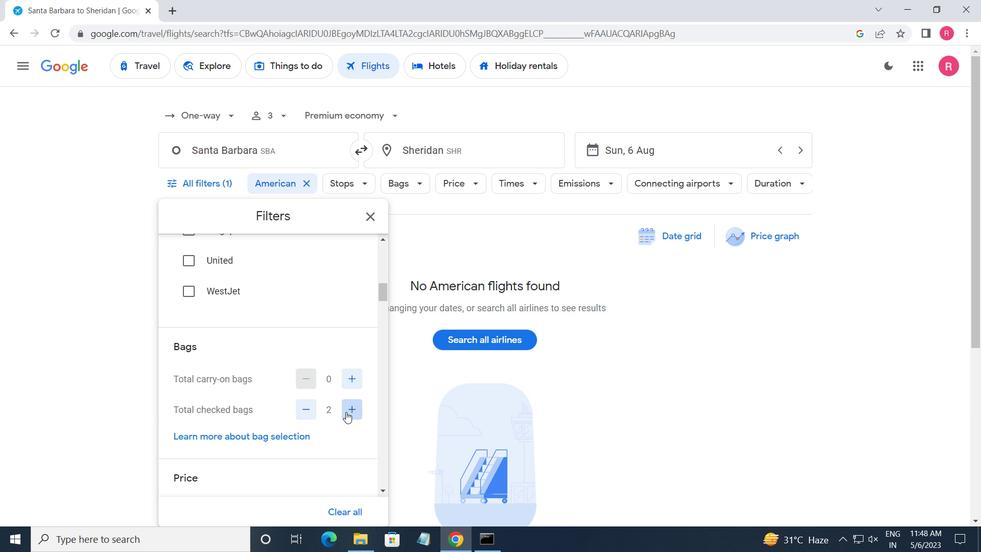 
Action: Mouse moved to (353, 416)
Screenshot: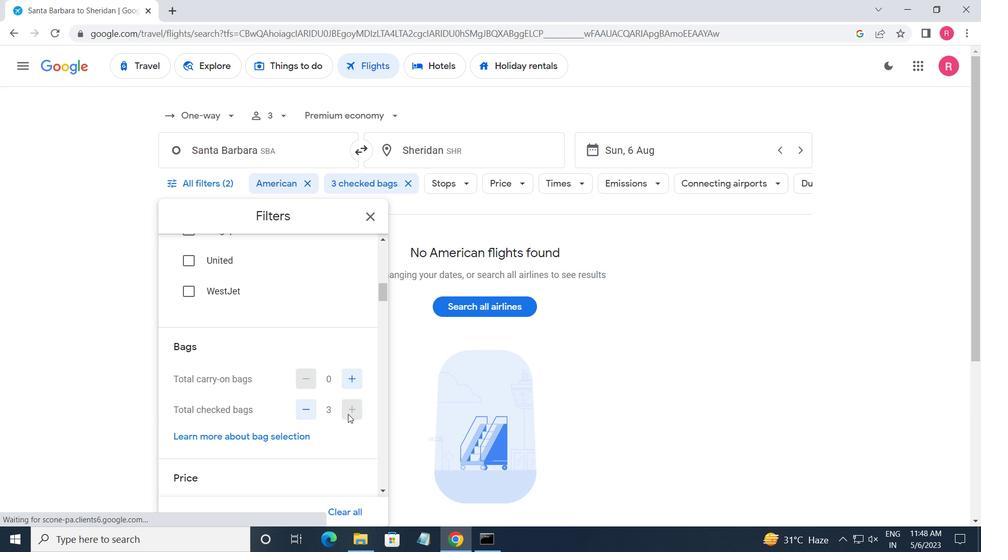 
Action: Mouse pressed left at (353, 416)
Screenshot: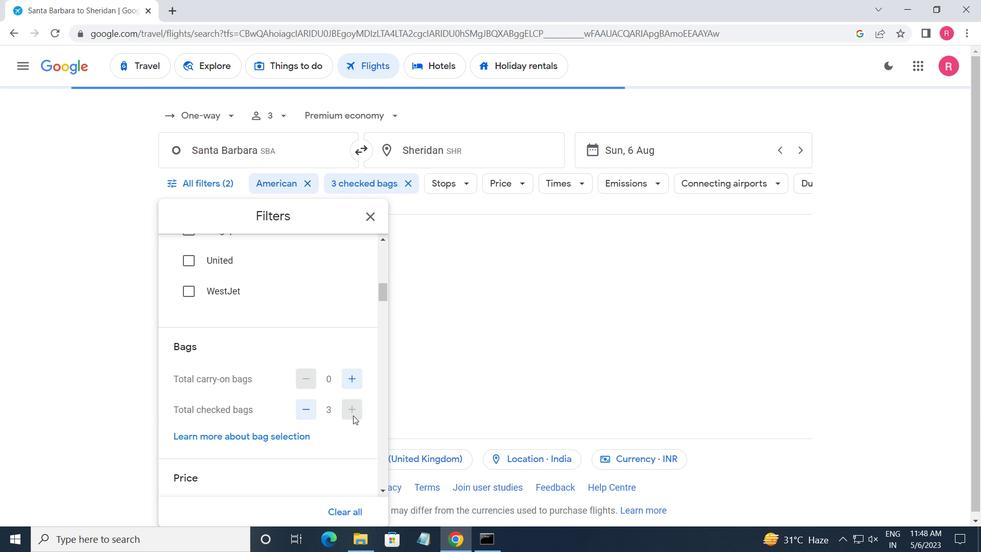 
Action: Mouse pressed left at (353, 416)
Screenshot: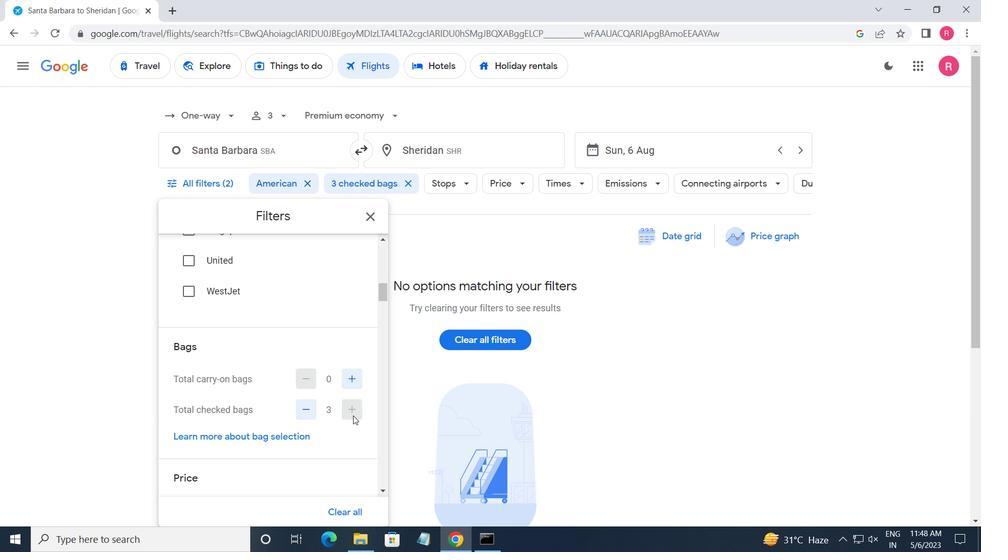 
Action: Mouse moved to (307, 366)
Screenshot: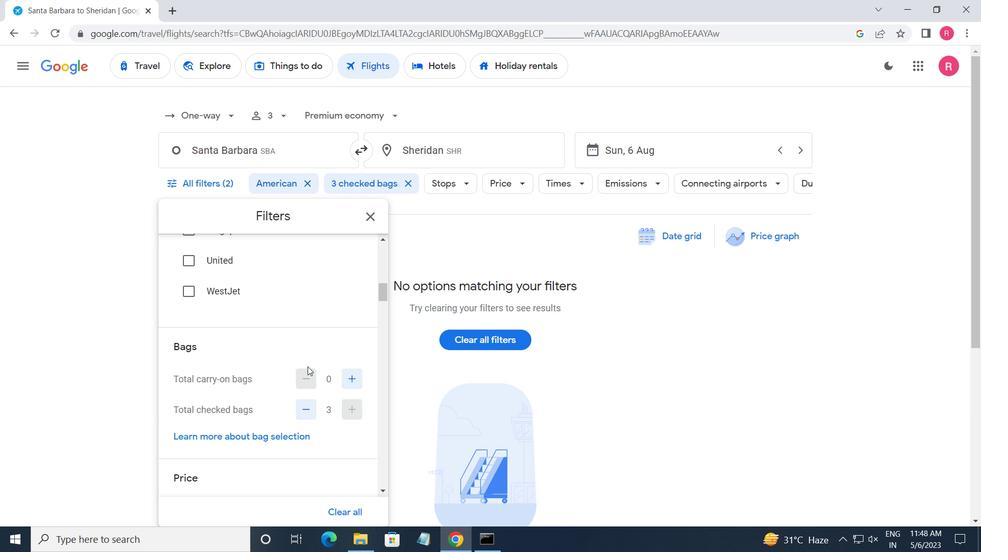 
Action: Mouse scrolled (307, 365) with delta (0, 0)
Screenshot: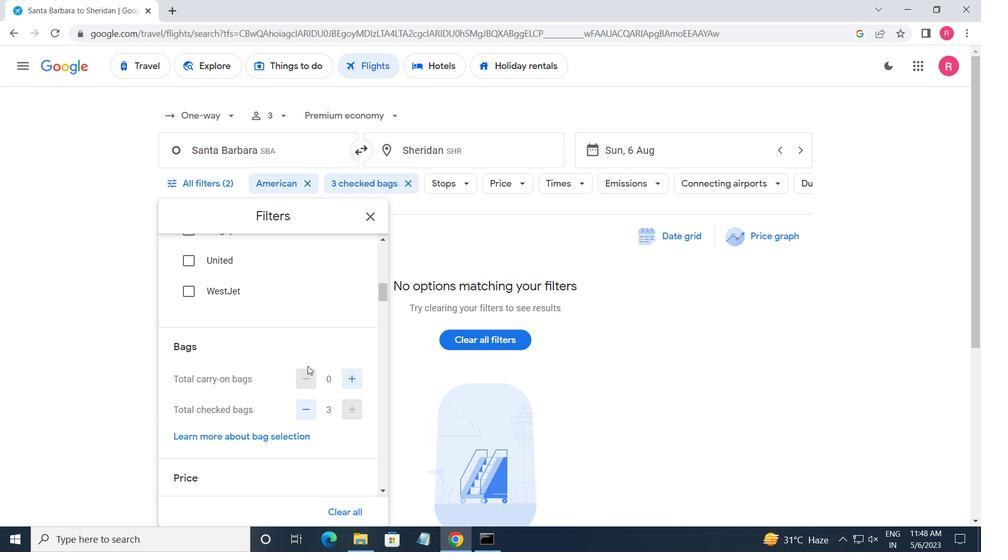 
Action: Mouse scrolled (307, 365) with delta (0, 0)
Screenshot: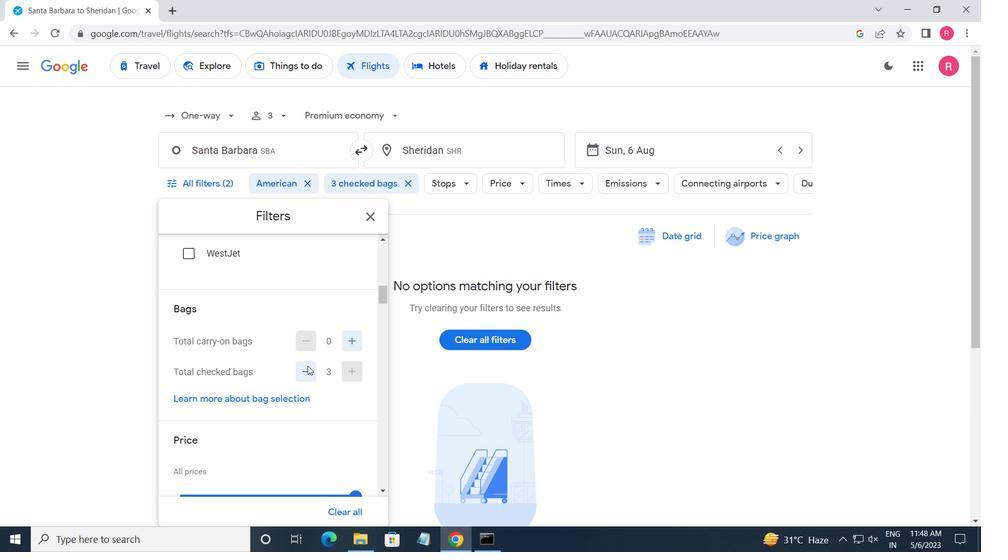 
Action: Mouse moved to (351, 407)
Screenshot: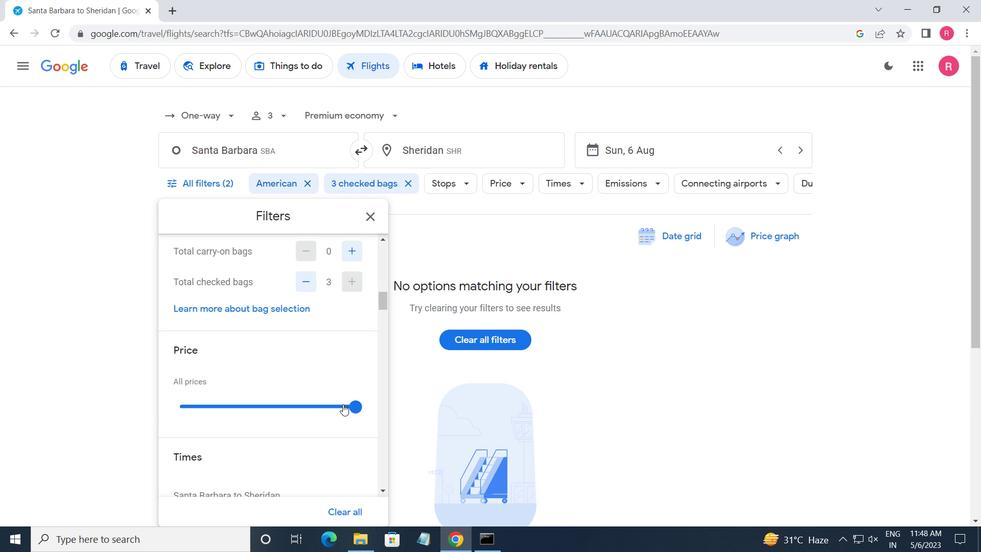 
Action: Mouse pressed left at (351, 407)
Screenshot: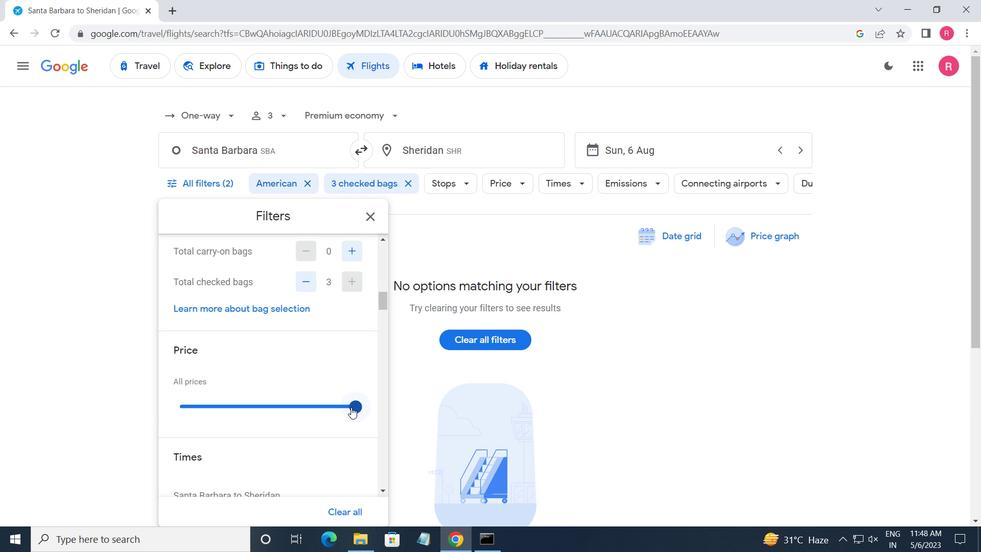
Action: Mouse moved to (258, 360)
Screenshot: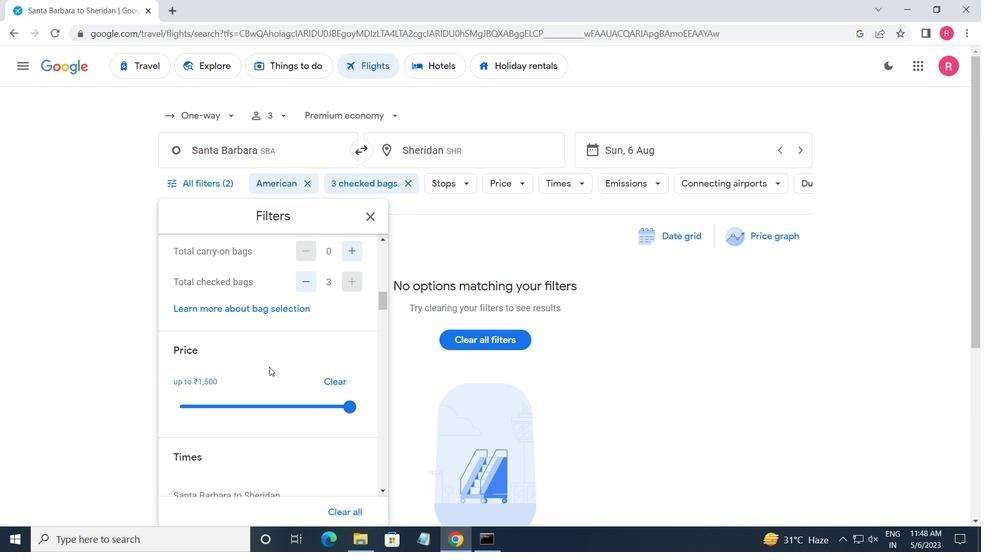 
Action: Mouse scrolled (258, 360) with delta (0, 0)
Screenshot: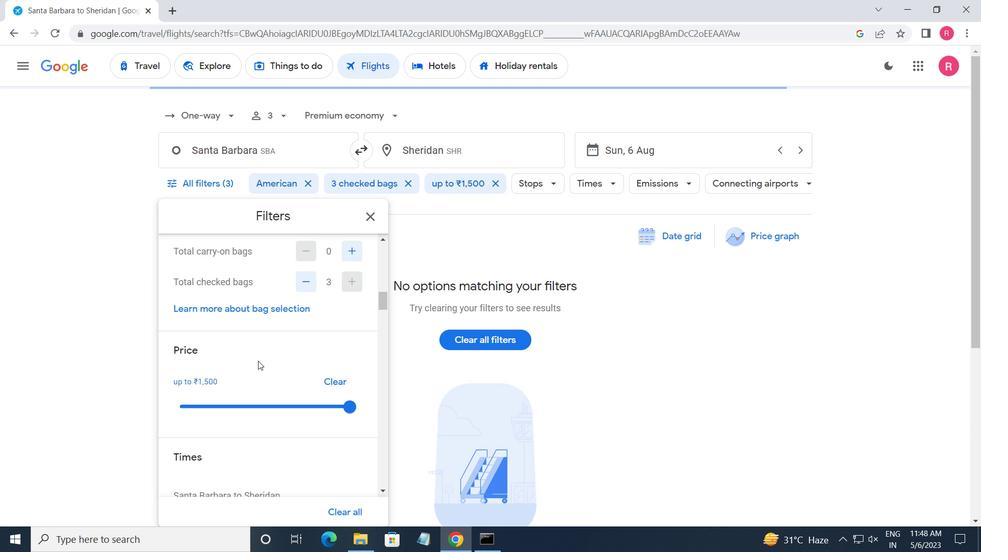 
Action: Mouse moved to (180, 487)
Screenshot: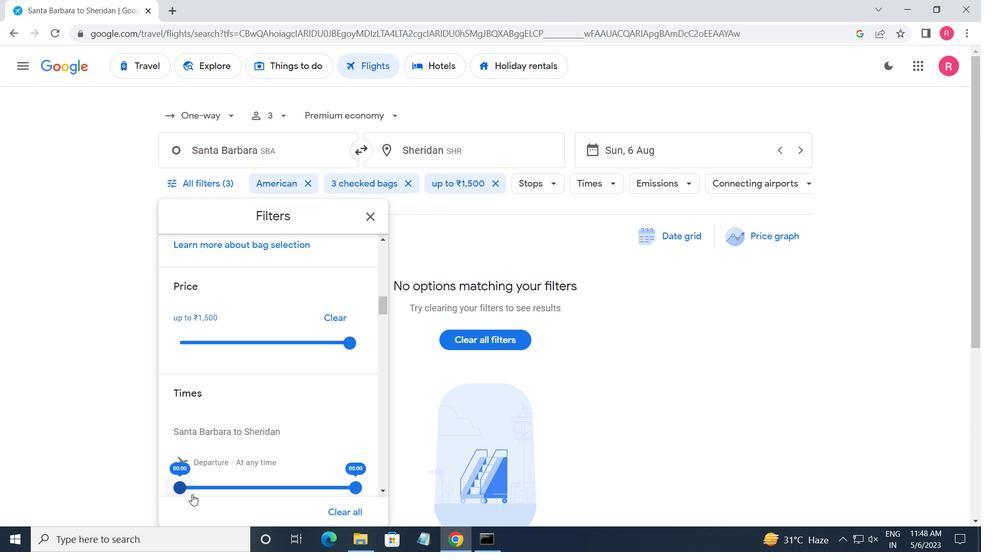 
Action: Mouse pressed left at (180, 487)
Screenshot: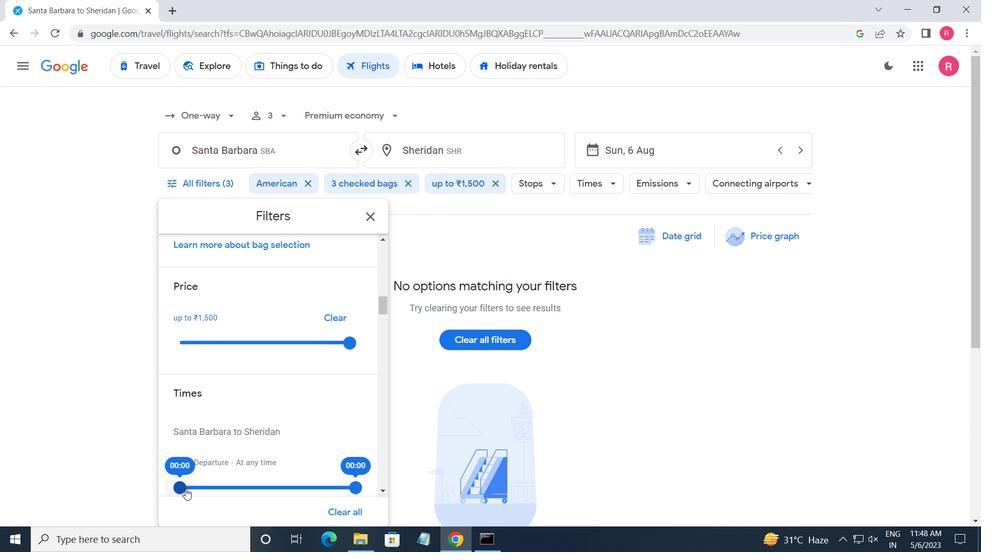 
Action: Mouse moved to (245, 483)
Screenshot: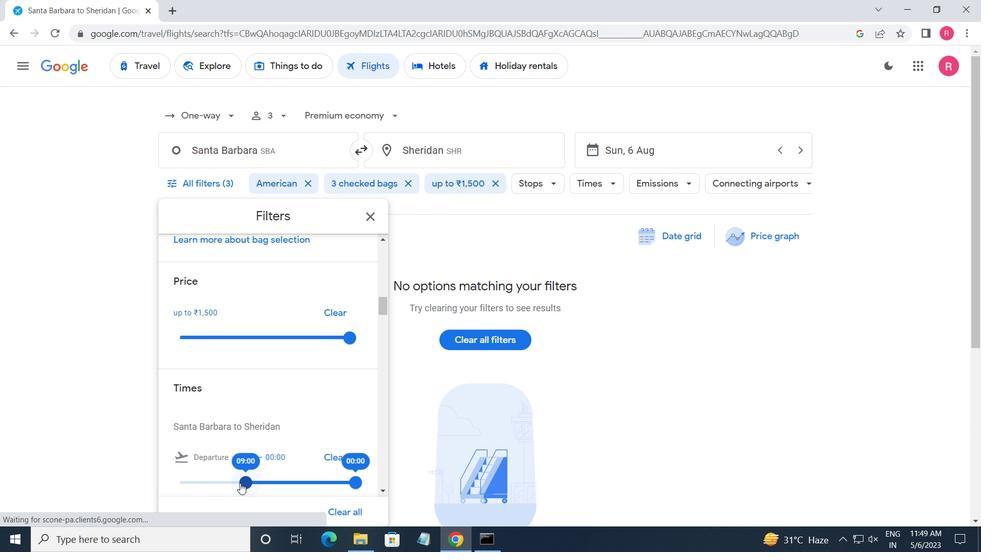 
Action: Mouse pressed left at (245, 483)
Screenshot: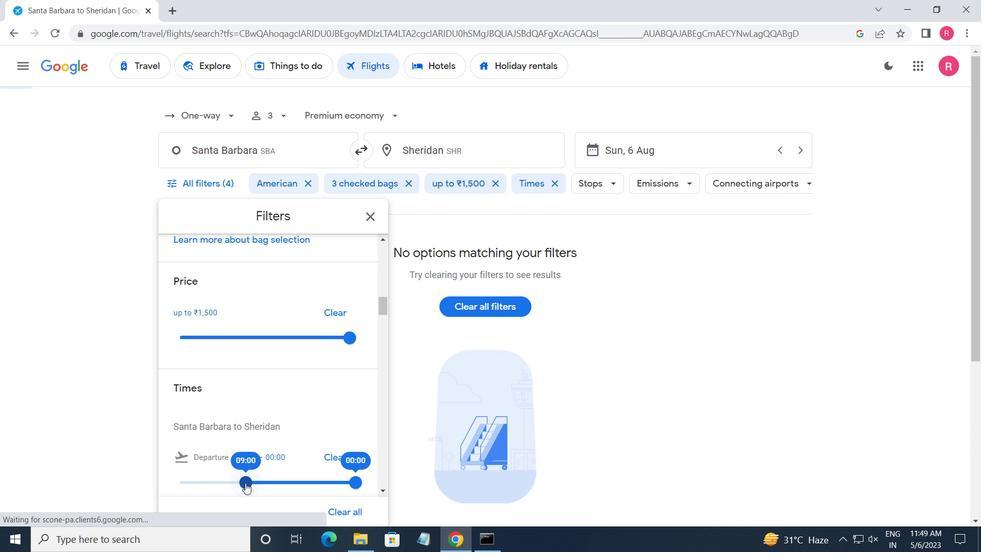 
Action: Mouse moved to (353, 480)
Screenshot: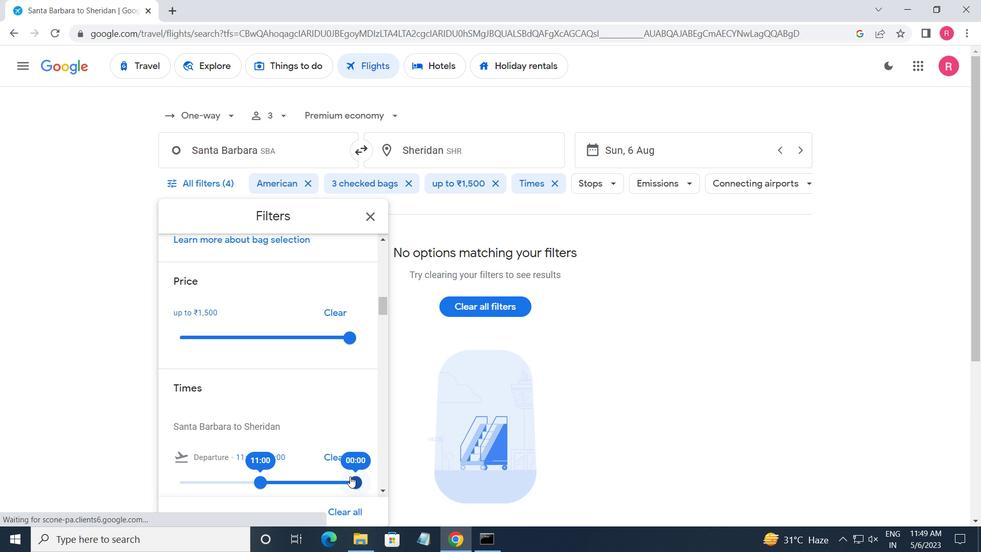 
Action: Mouse pressed left at (353, 480)
Screenshot: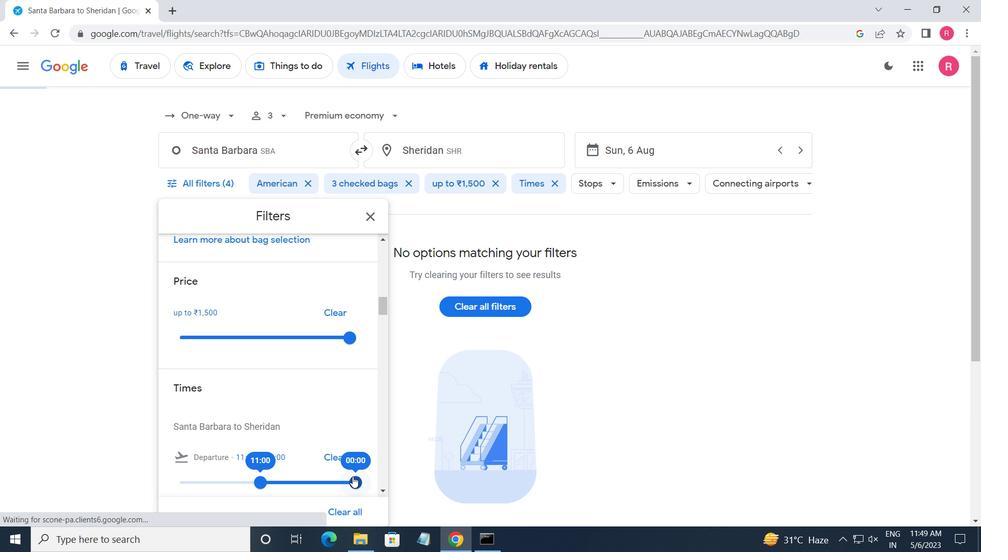 
Action: Mouse moved to (373, 214)
Screenshot: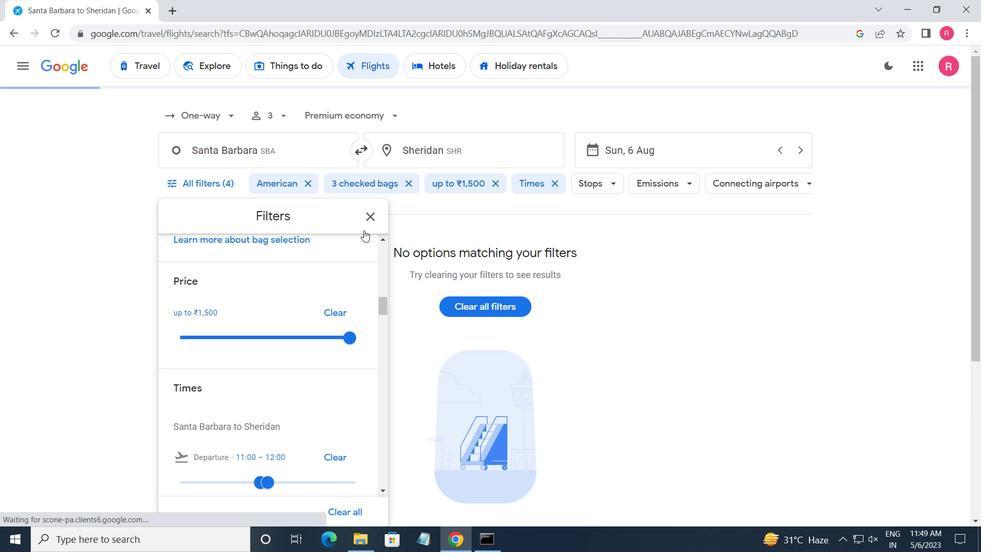 
Action: Mouse pressed left at (373, 214)
Screenshot: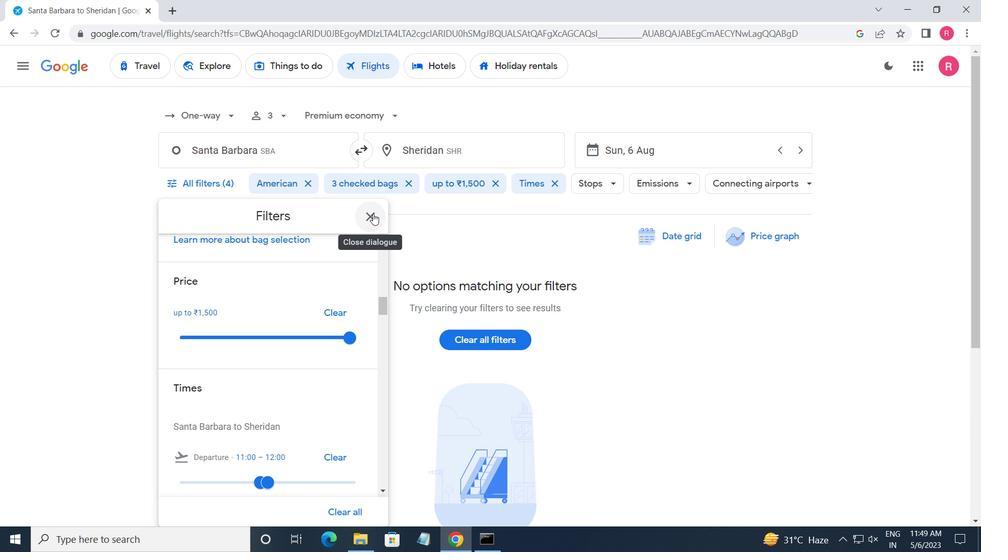 
Action: Mouse moved to (378, 217)
Screenshot: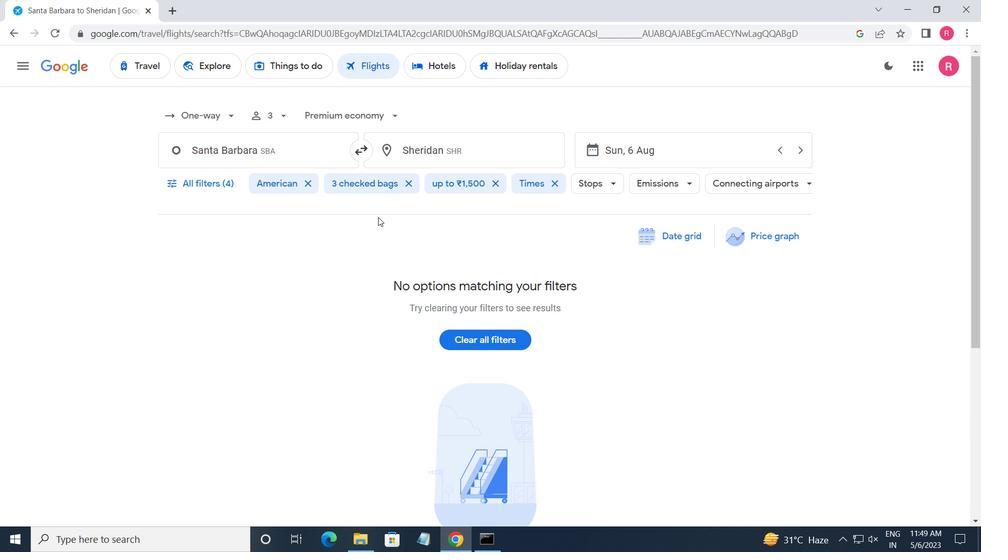 
